 Task: Look for space in Celaya, Mexico from 2nd September, 2023 to 10th September, 2023 for 1 adult in price range Rs.5000 to Rs.16000. Place can be private room with 1  bedroom having 1 bed and 1 bathroom. Property type can be house, flat, guest house, hotel. Booking option can be shelf check-in. Required host language is English.
Action: Mouse moved to (493, 129)
Screenshot: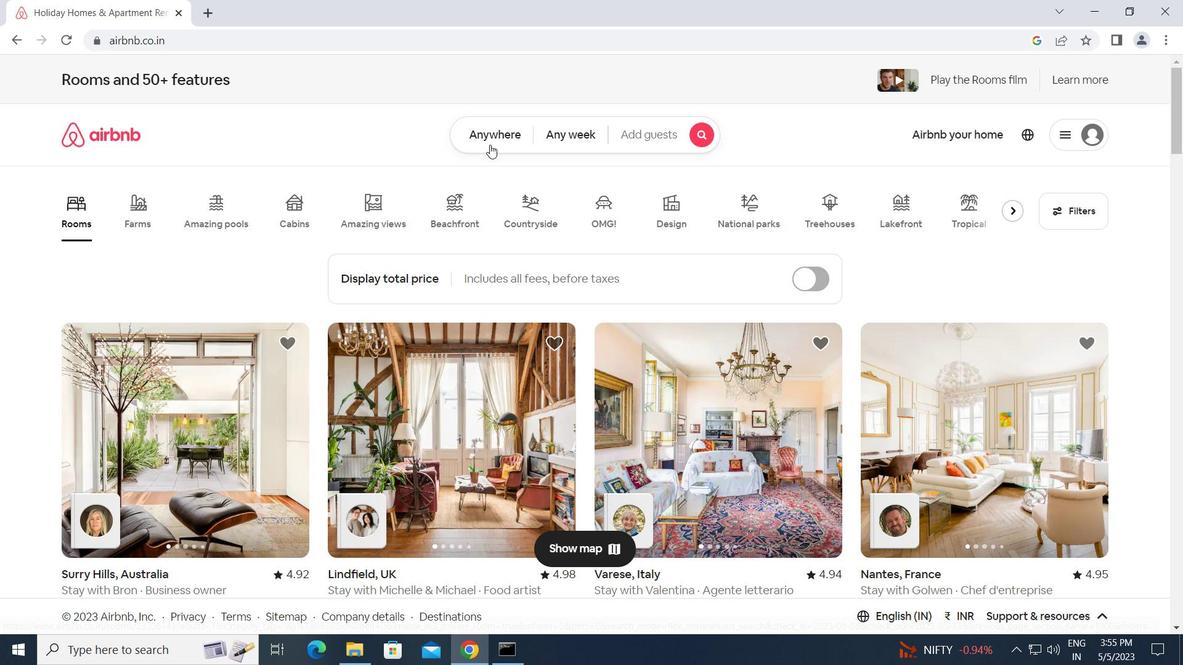 
Action: Mouse pressed left at (493, 129)
Screenshot: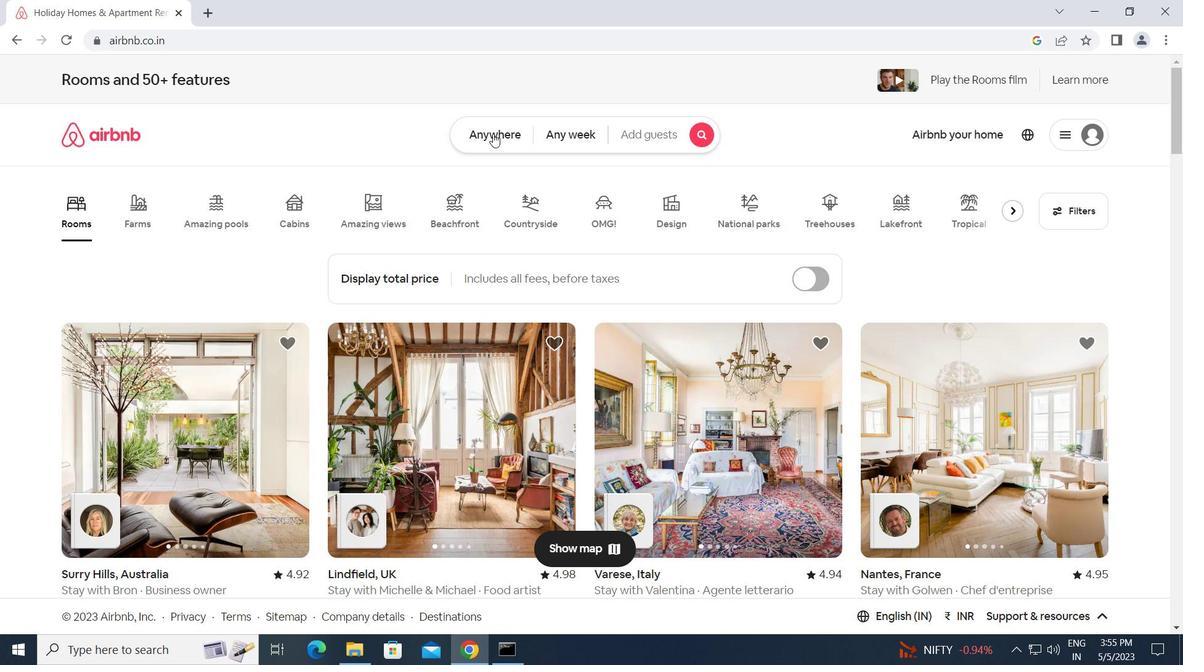 
Action: Mouse moved to (373, 179)
Screenshot: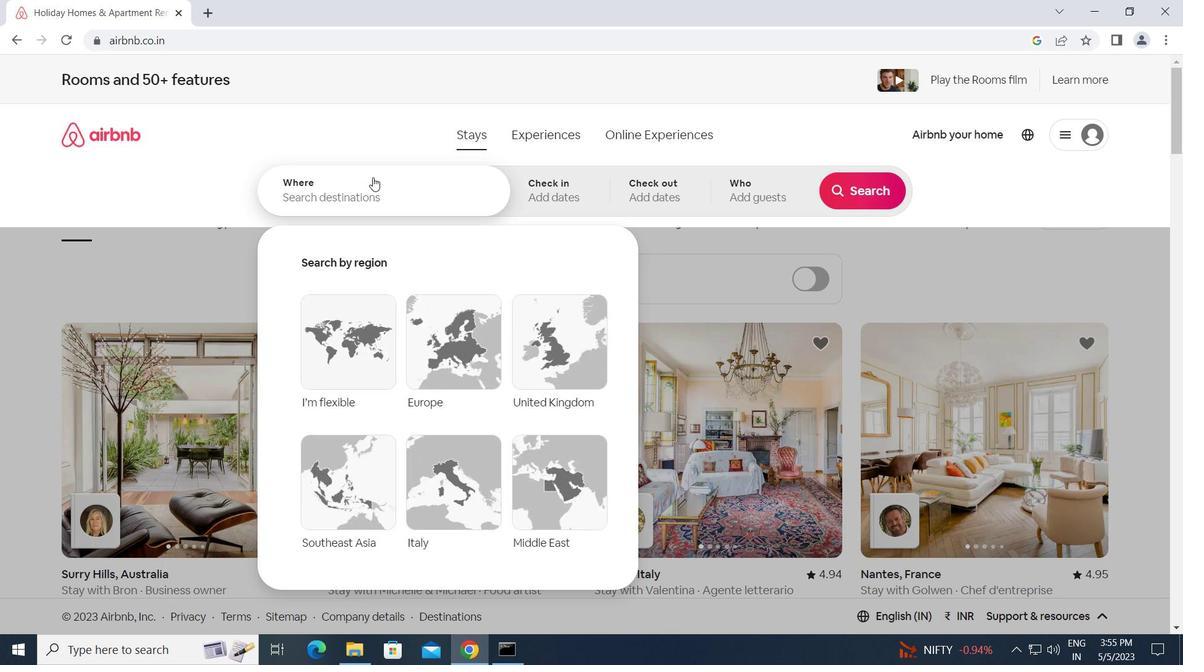 
Action: Mouse pressed left at (373, 179)
Screenshot: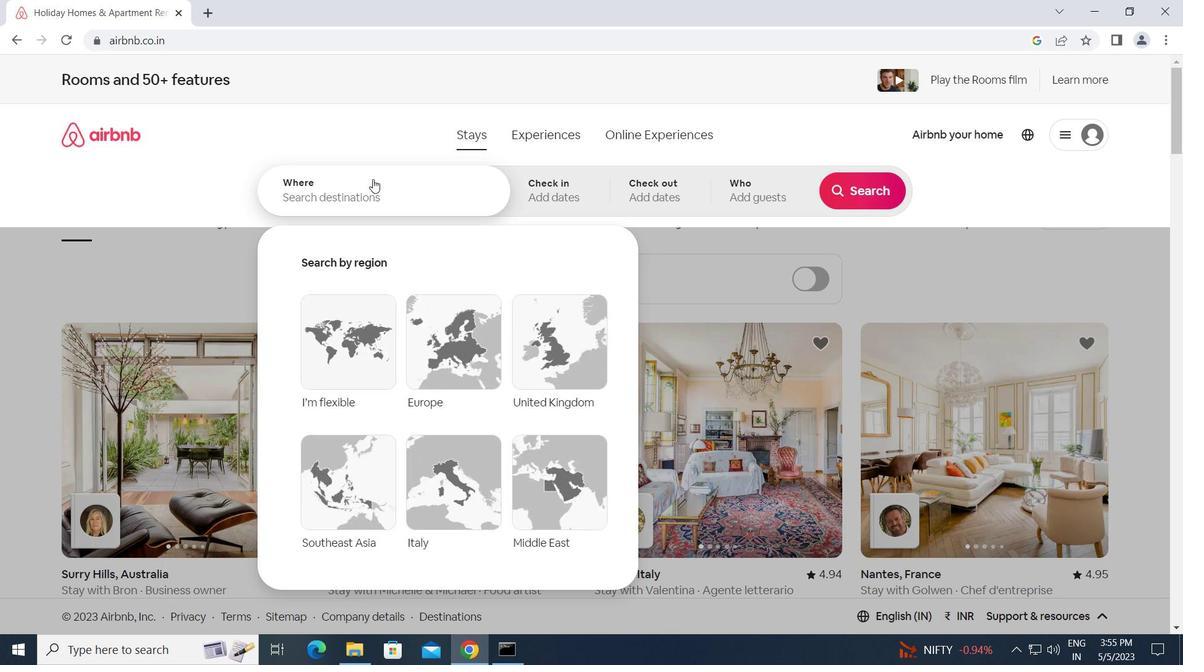 
Action: Key pressed <Key.caps_lock>c<Key.caps_lock>elaya,<Key.space><Key.caps_lock>m<Key.caps_lock>exico<Key.enter>
Screenshot: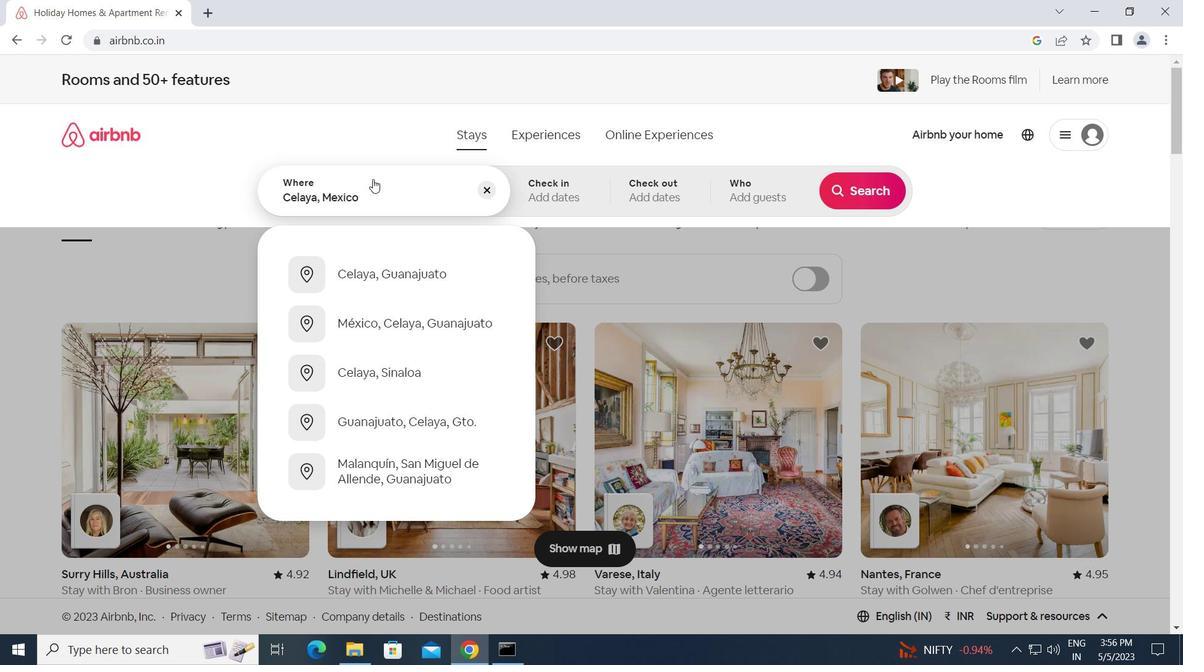 
Action: Mouse moved to (852, 314)
Screenshot: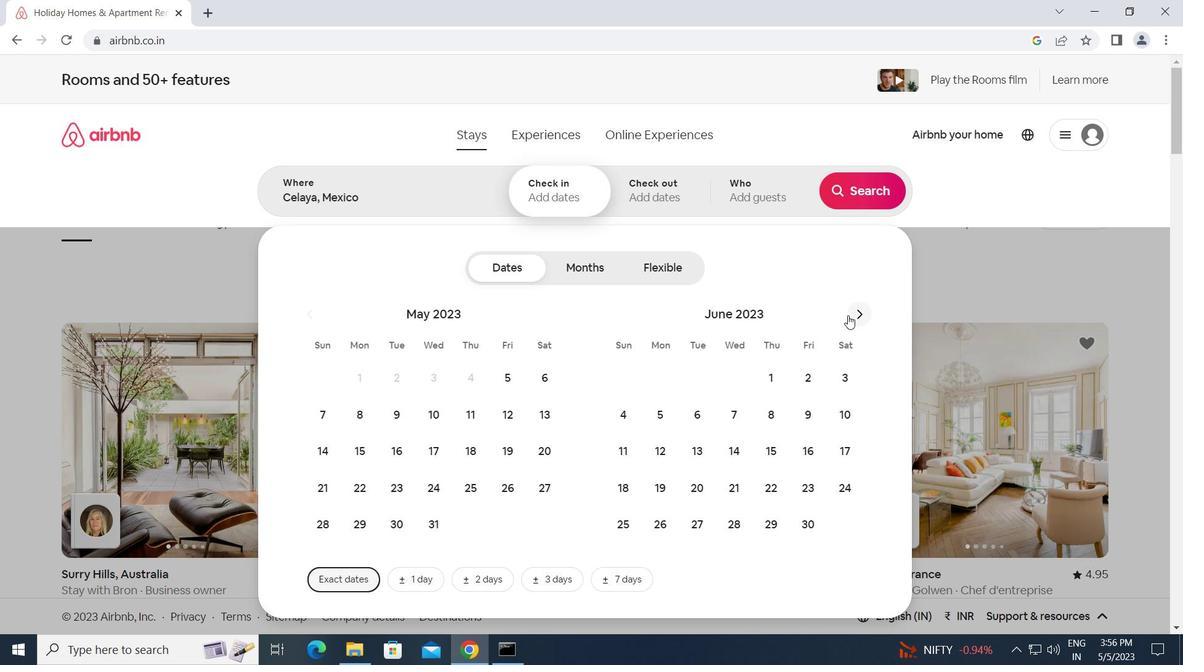 
Action: Mouse pressed left at (852, 314)
Screenshot: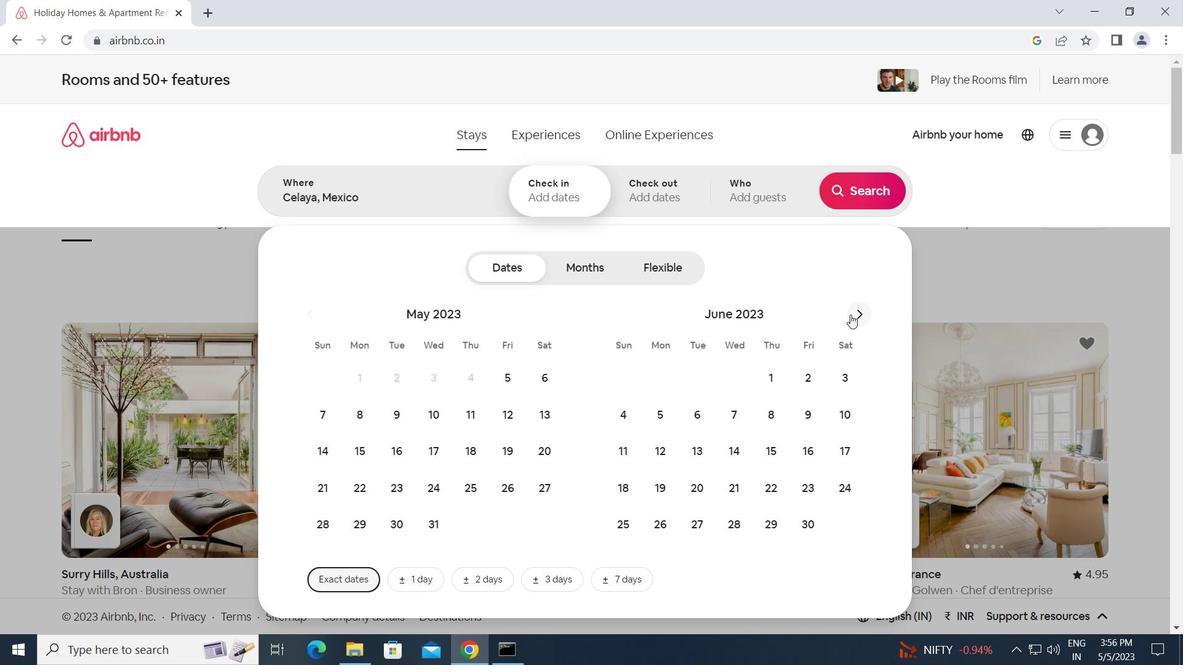 
Action: Mouse pressed left at (852, 314)
Screenshot: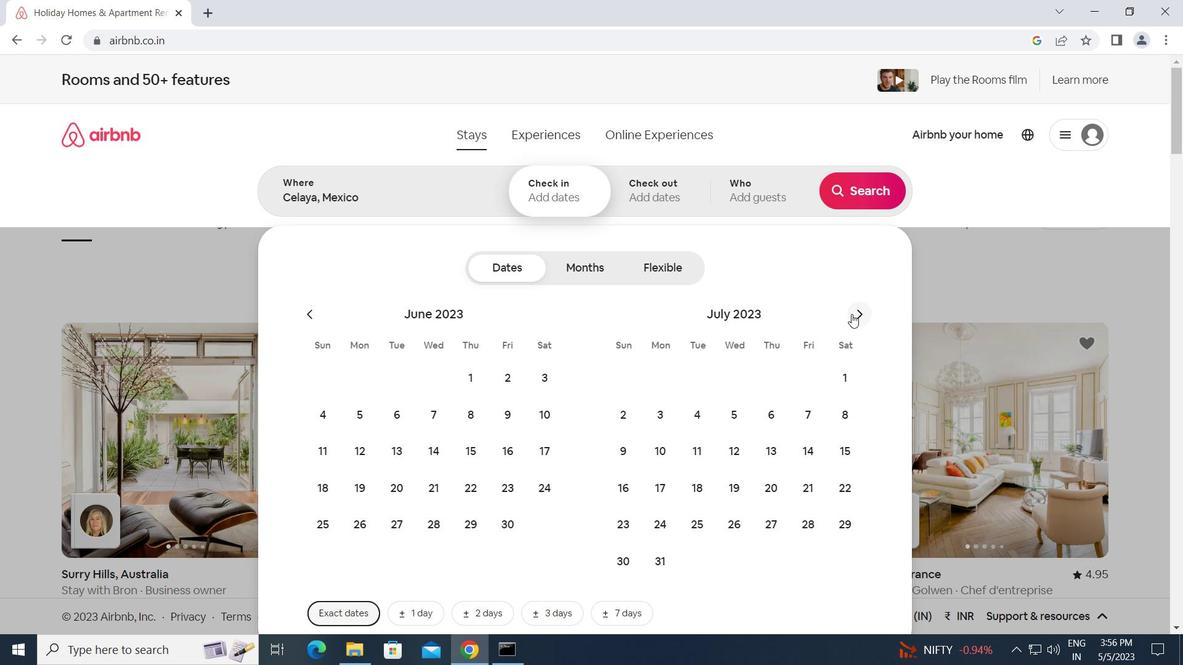 
Action: Mouse pressed left at (852, 314)
Screenshot: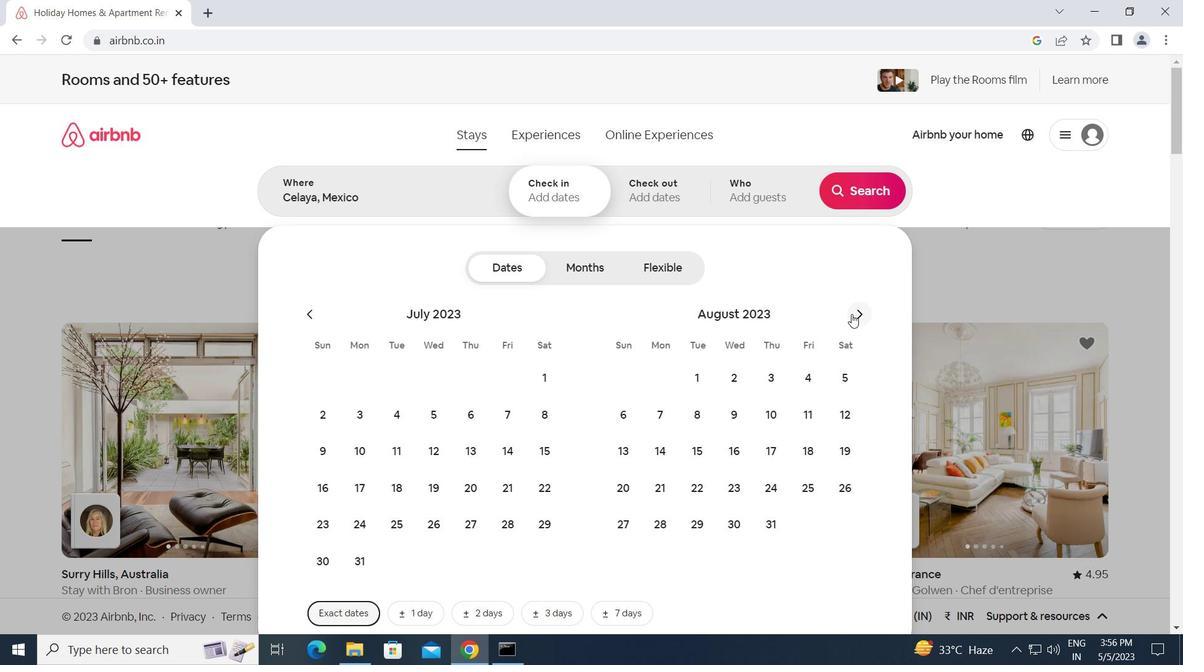 
Action: Mouse moved to (837, 377)
Screenshot: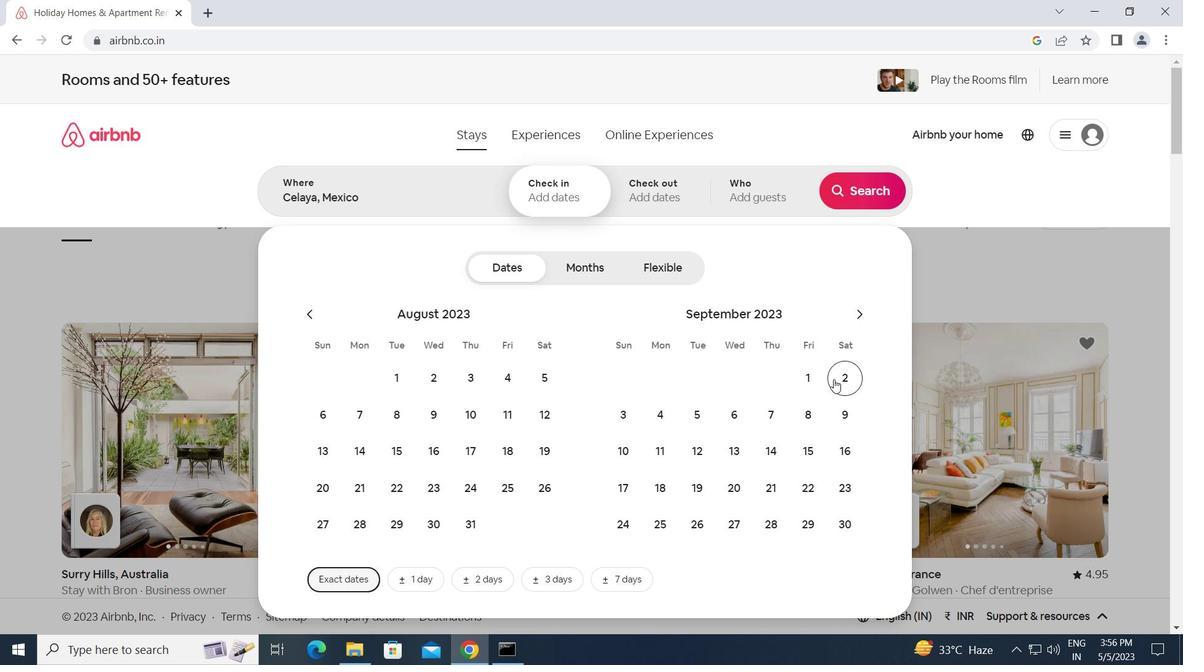 
Action: Mouse pressed left at (837, 377)
Screenshot: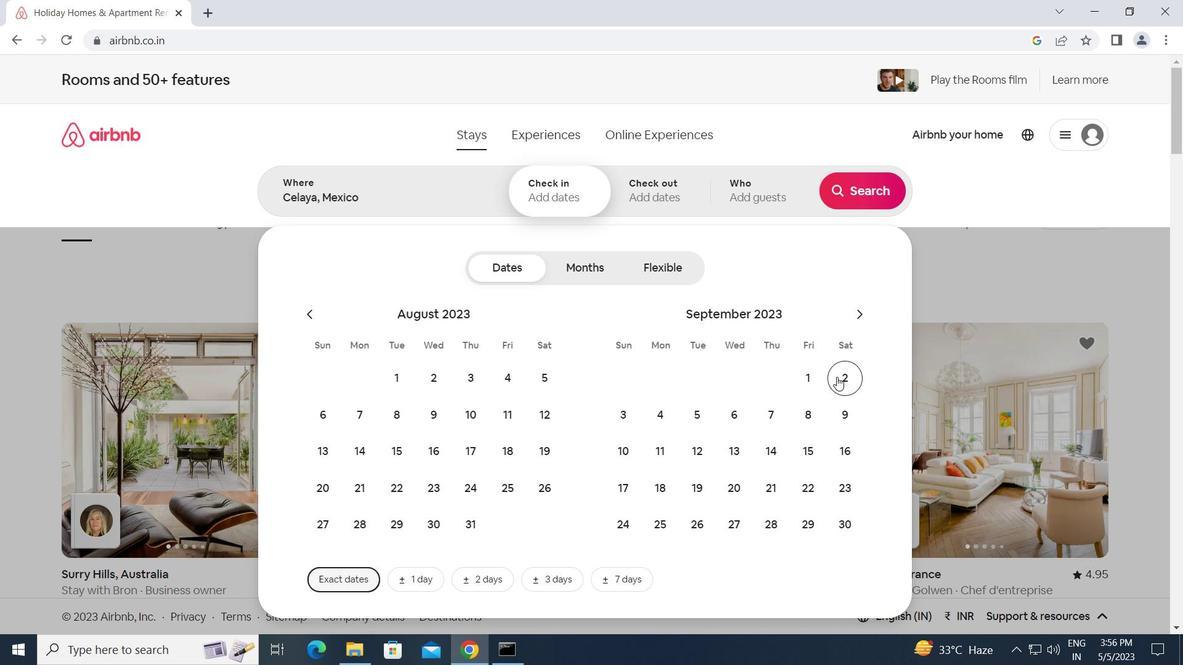 
Action: Mouse moved to (628, 453)
Screenshot: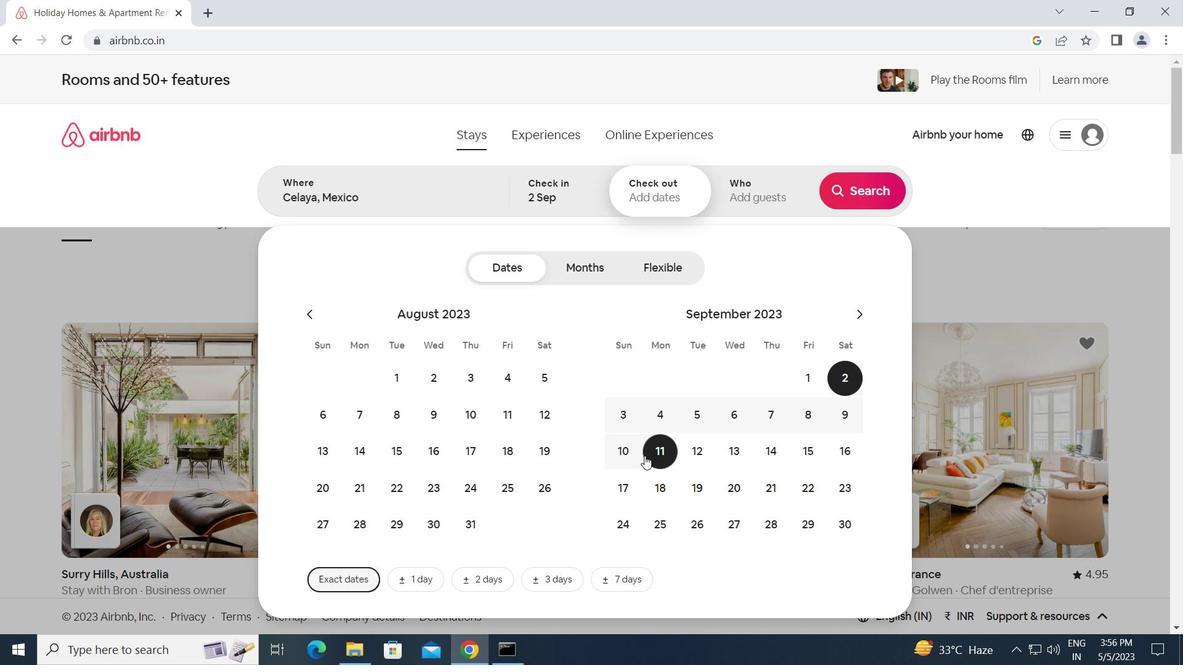 
Action: Mouse pressed left at (628, 453)
Screenshot: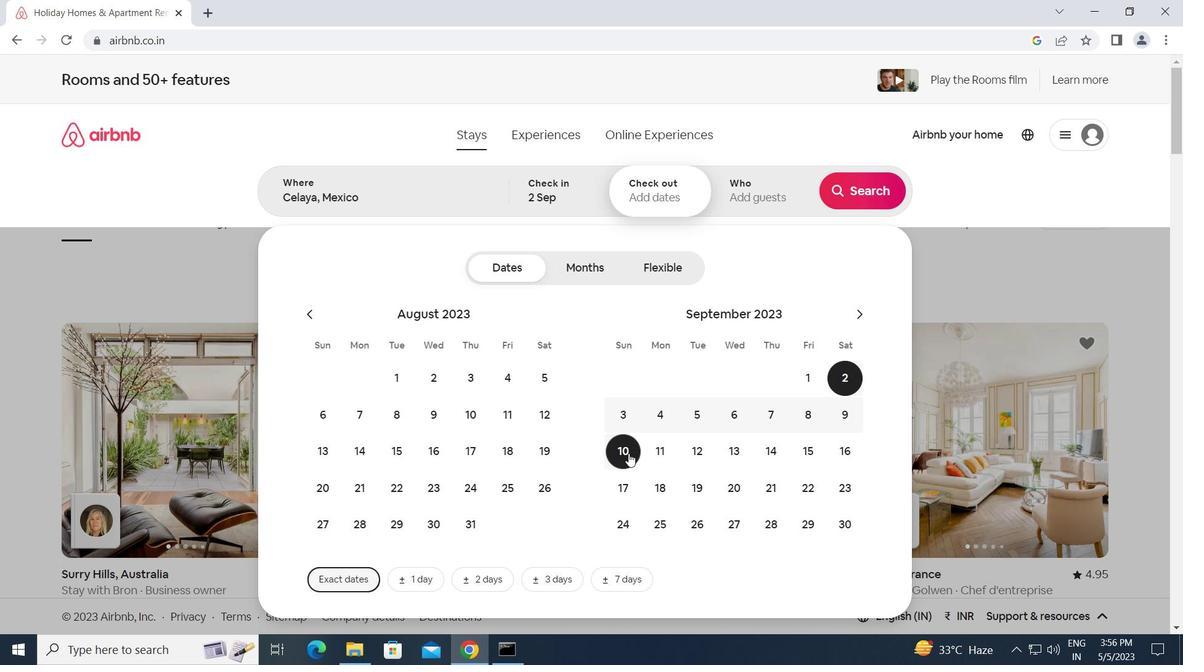 
Action: Mouse moved to (759, 193)
Screenshot: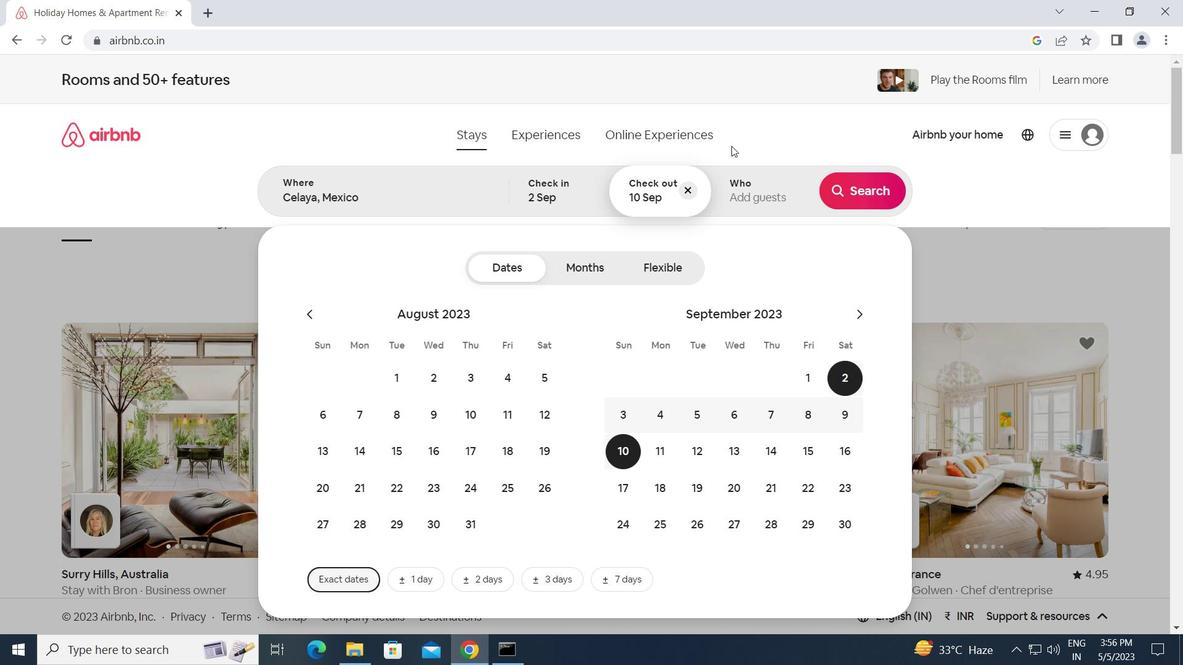 
Action: Mouse pressed left at (759, 193)
Screenshot: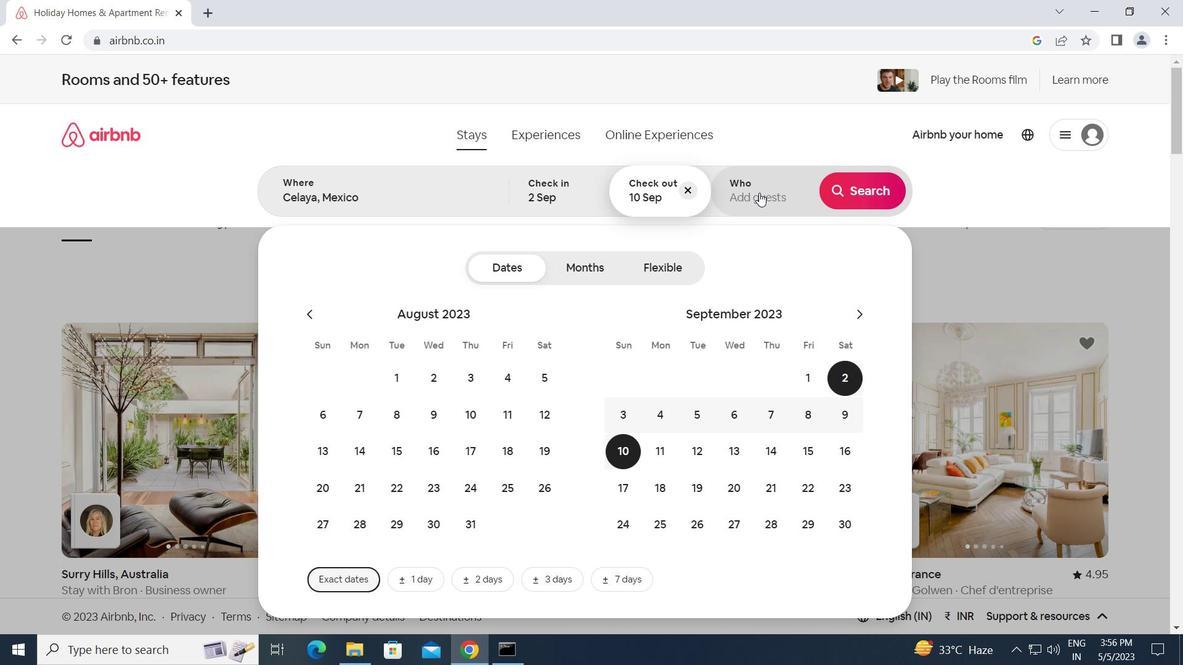 
Action: Mouse moved to (863, 267)
Screenshot: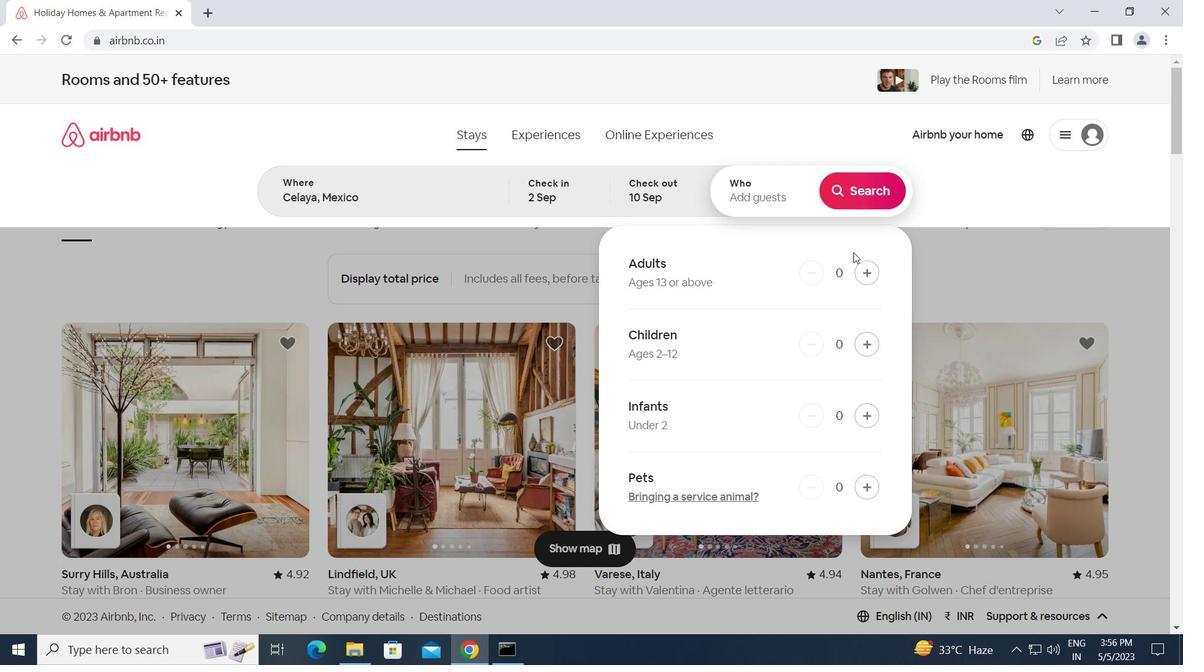 
Action: Mouse pressed left at (863, 267)
Screenshot: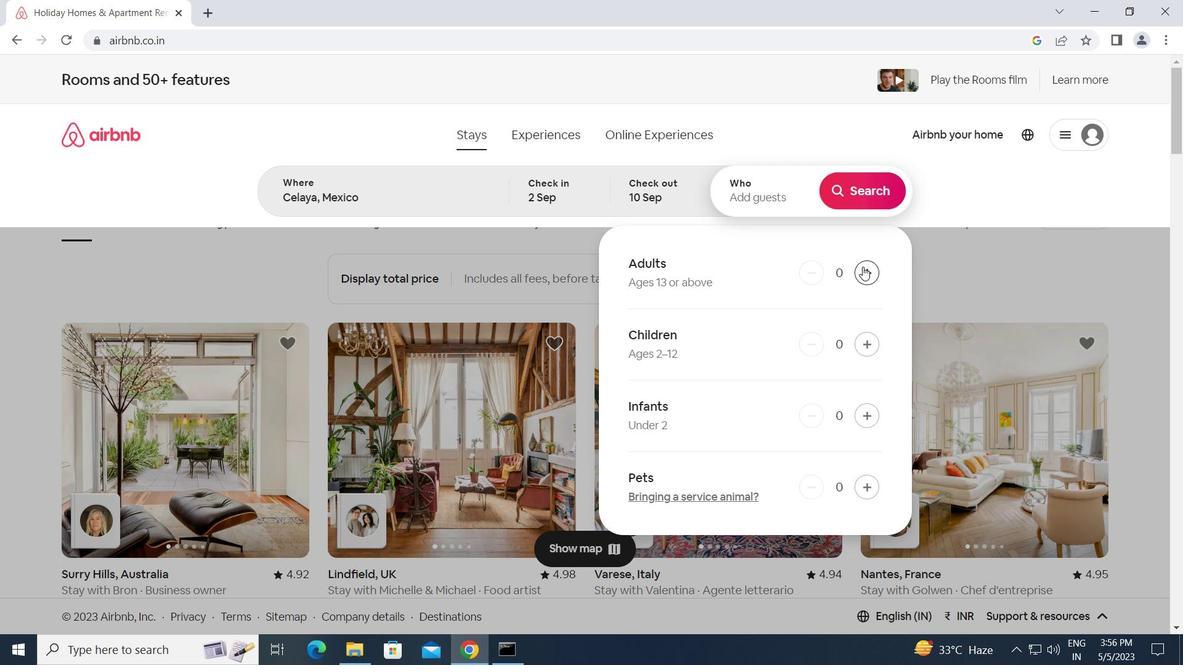 
Action: Mouse moved to (868, 192)
Screenshot: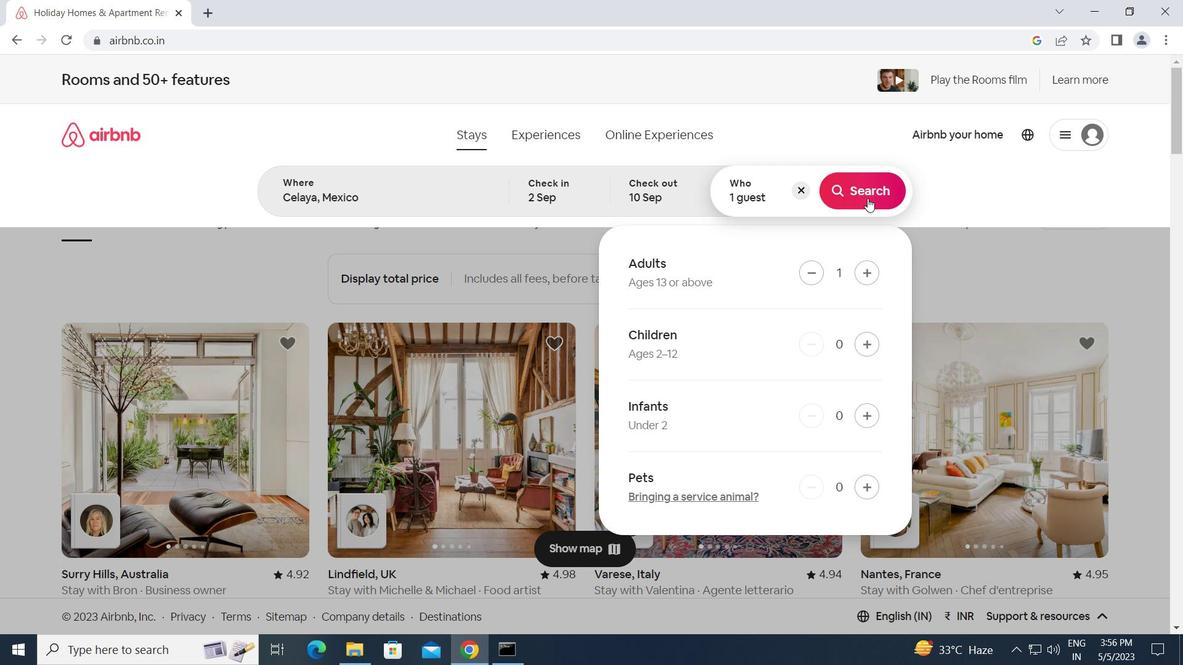 
Action: Mouse pressed left at (868, 192)
Screenshot: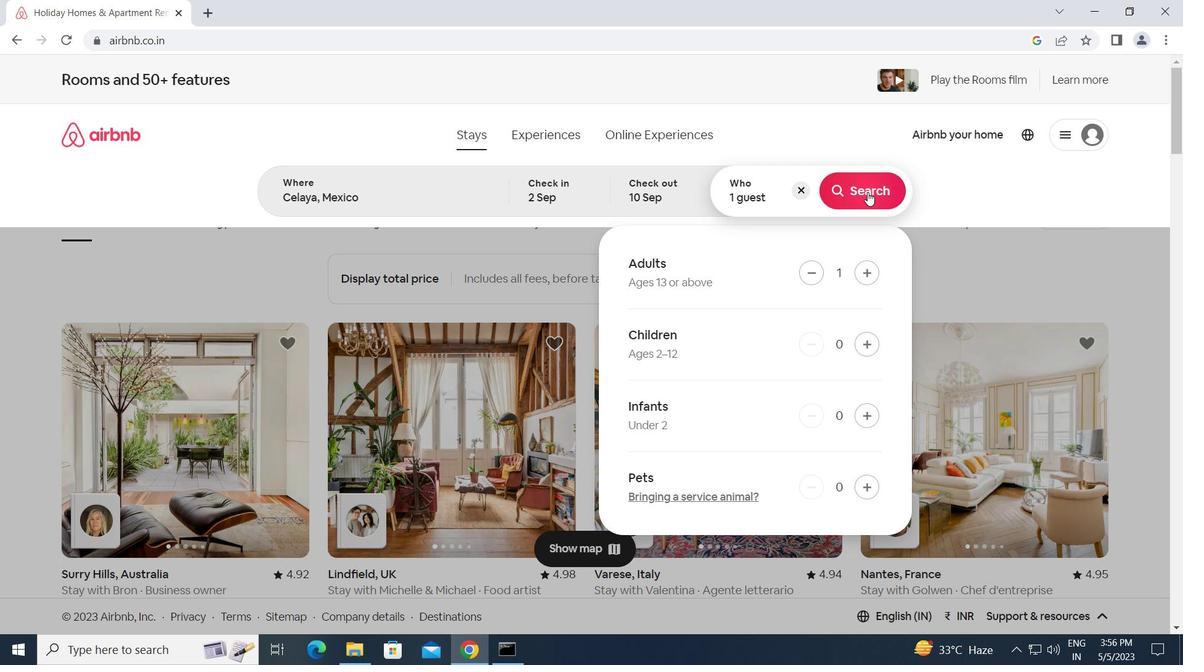 
Action: Mouse moved to (1120, 142)
Screenshot: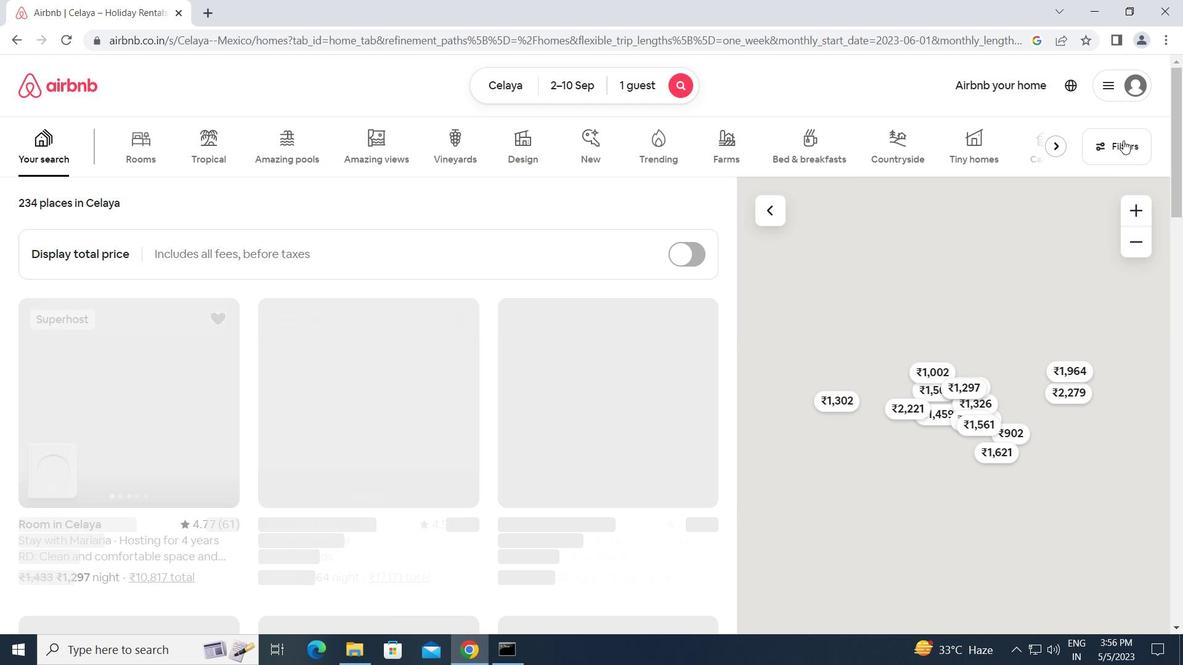 
Action: Mouse pressed left at (1120, 142)
Screenshot: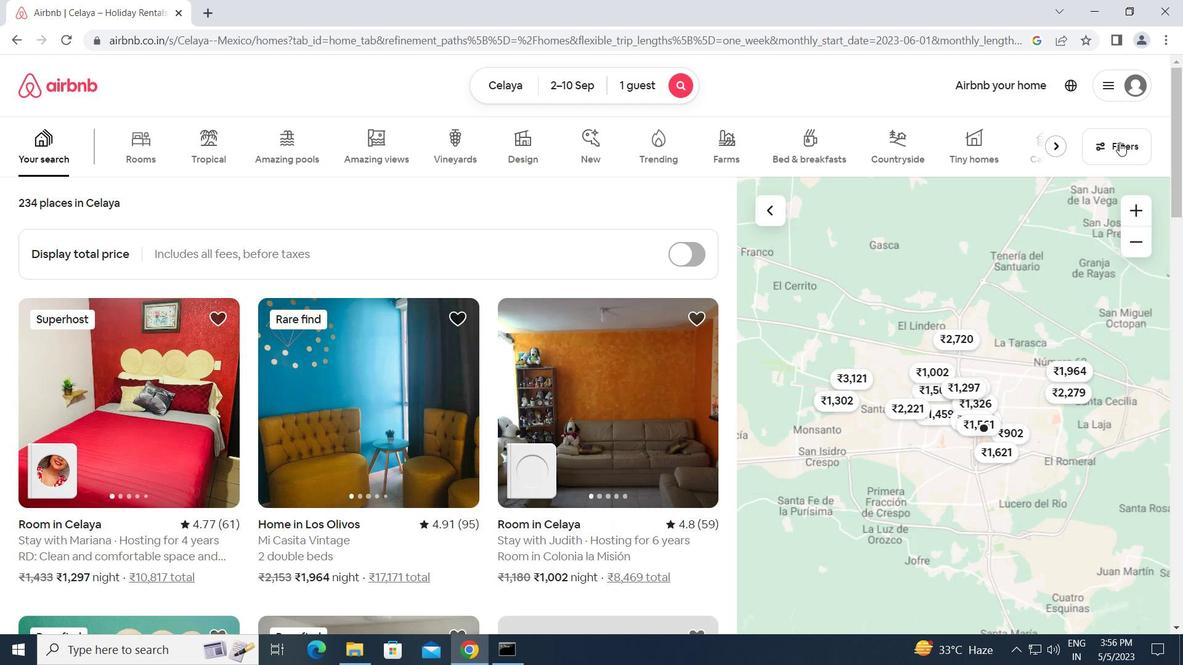 
Action: Mouse moved to (377, 527)
Screenshot: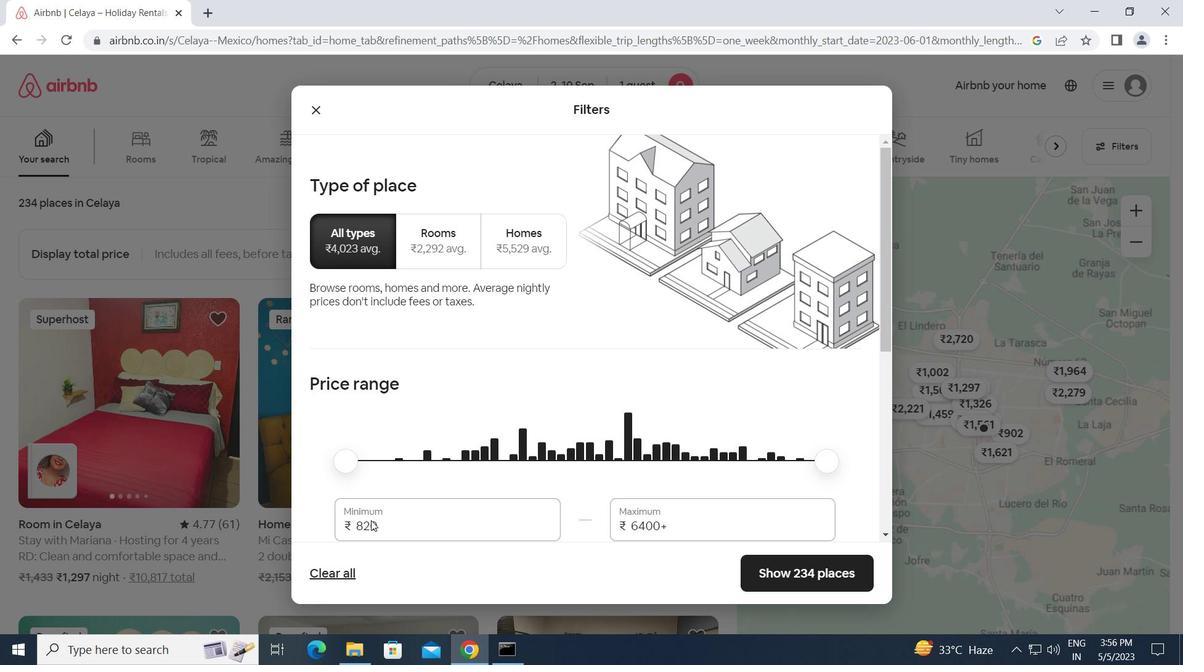 
Action: Mouse scrolled (377, 526) with delta (0, 0)
Screenshot: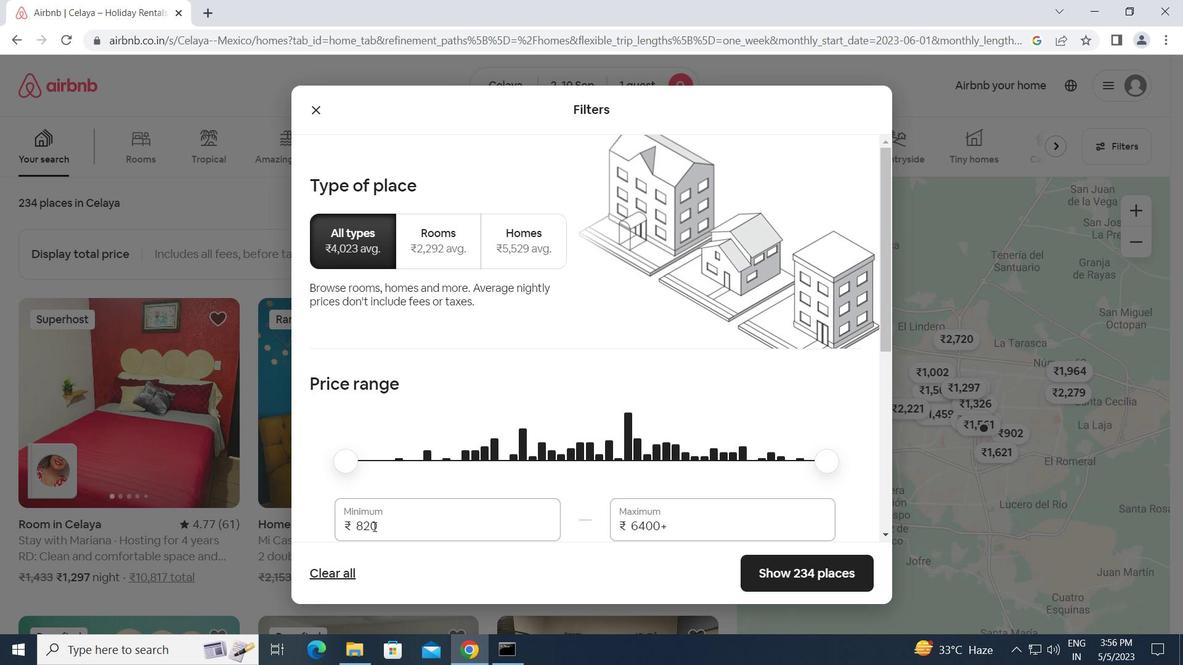 
Action: Mouse moved to (377, 527)
Screenshot: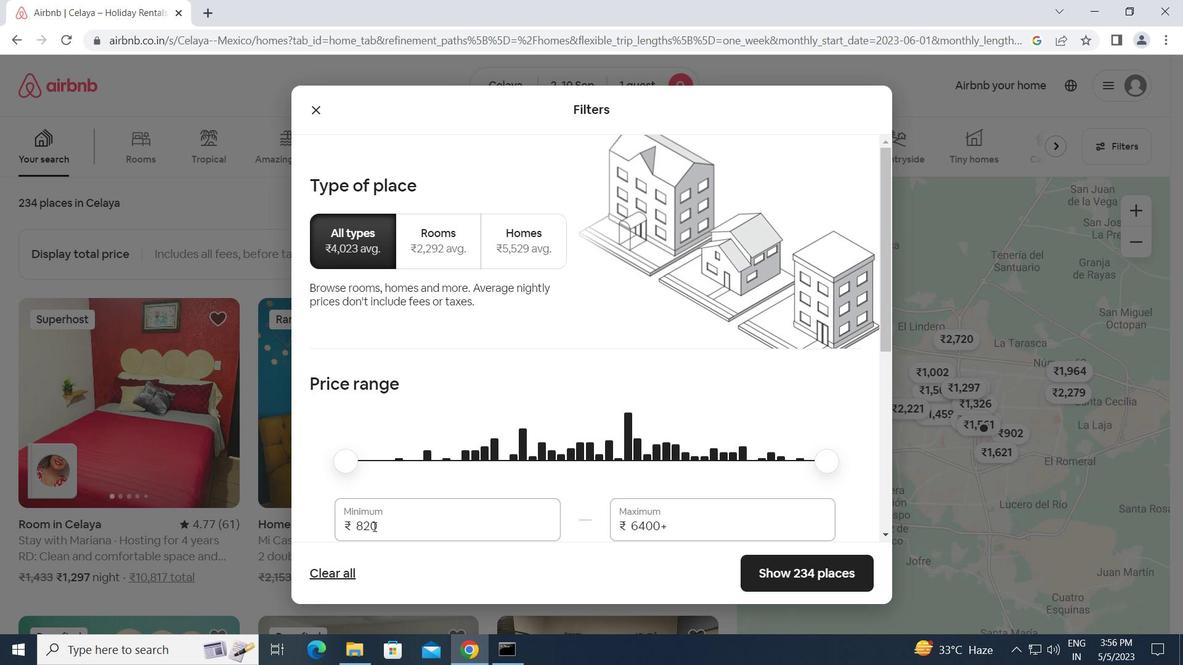 
Action: Mouse scrolled (377, 526) with delta (0, 0)
Screenshot: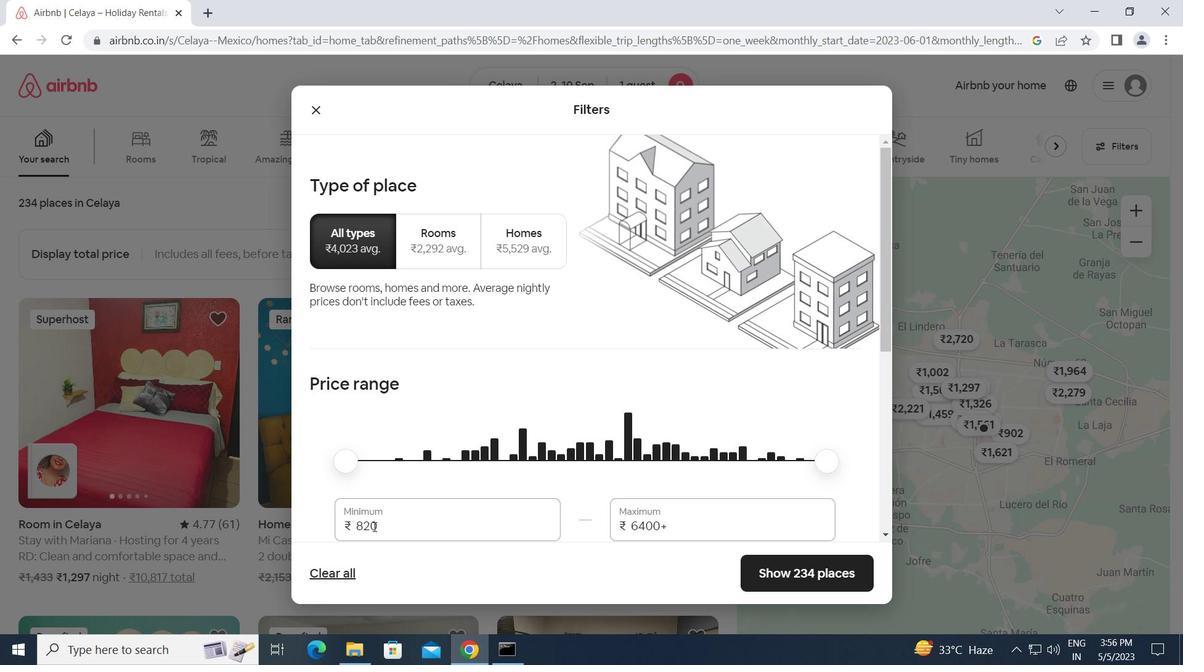 
Action: Mouse moved to (394, 372)
Screenshot: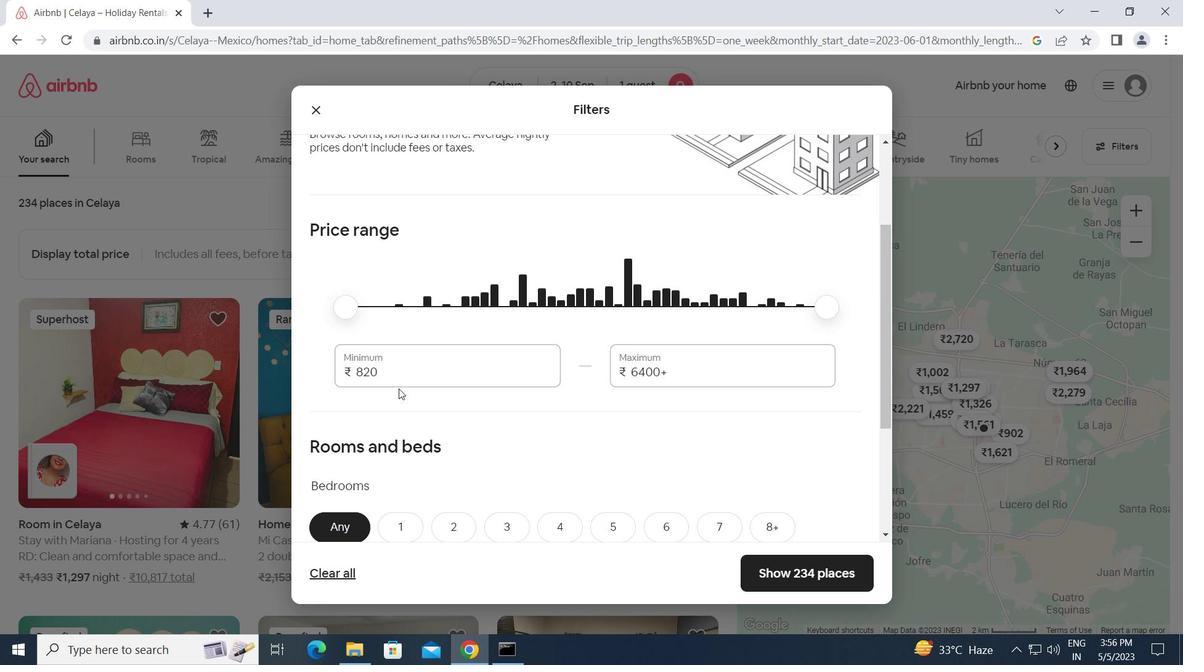 
Action: Mouse pressed left at (394, 372)
Screenshot: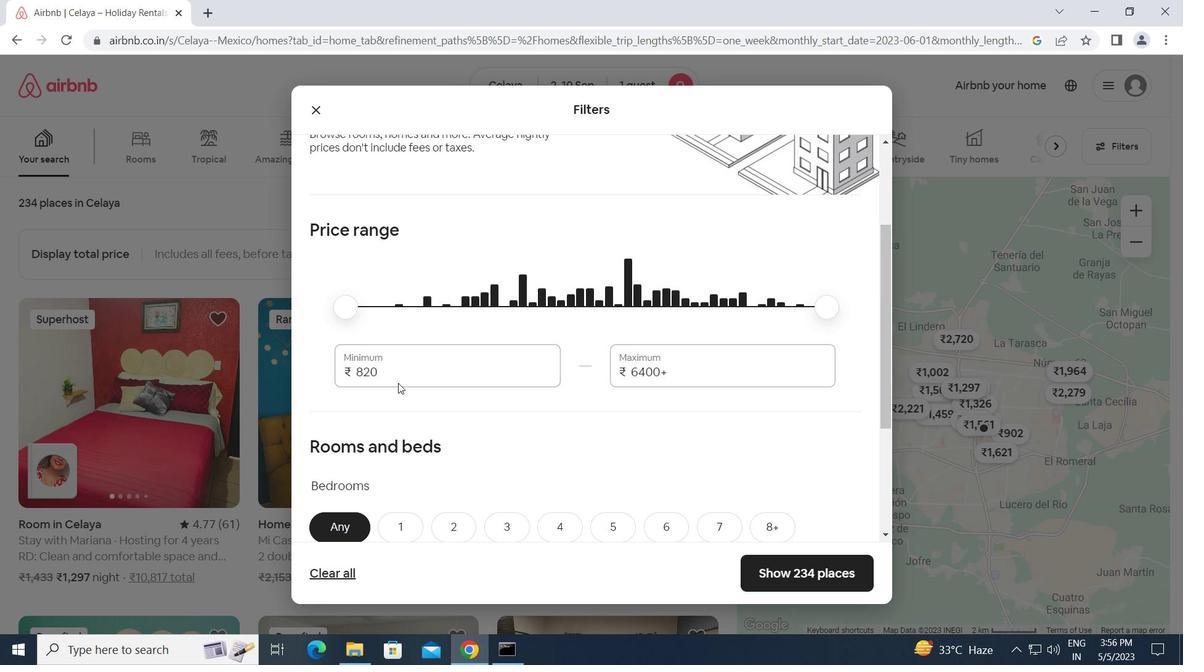 
Action: Mouse moved to (305, 372)
Screenshot: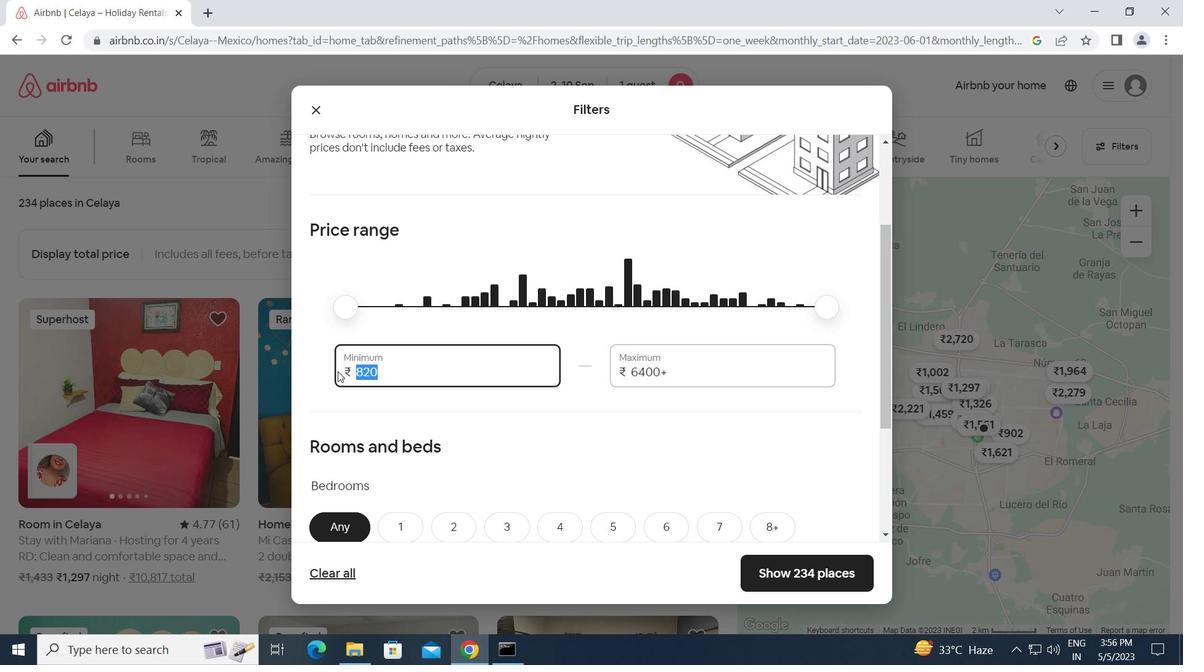 
Action: Key pressed 5000<Key.tab>1600
Screenshot: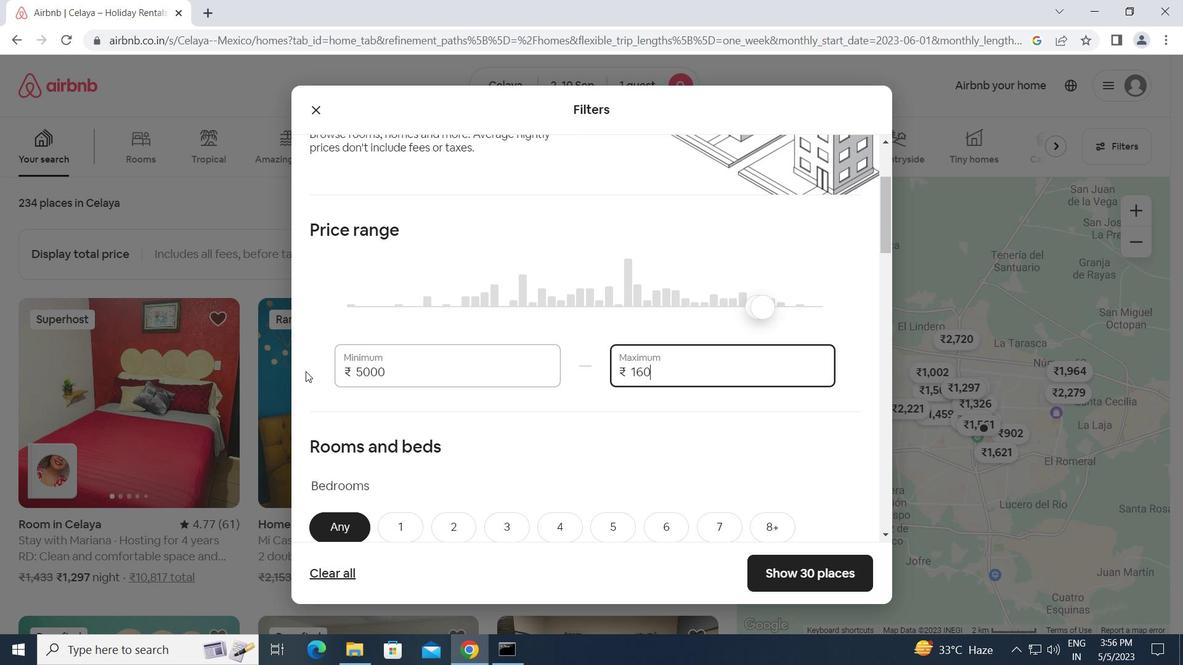
Action: Mouse moved to (500, 434)
Screenshot: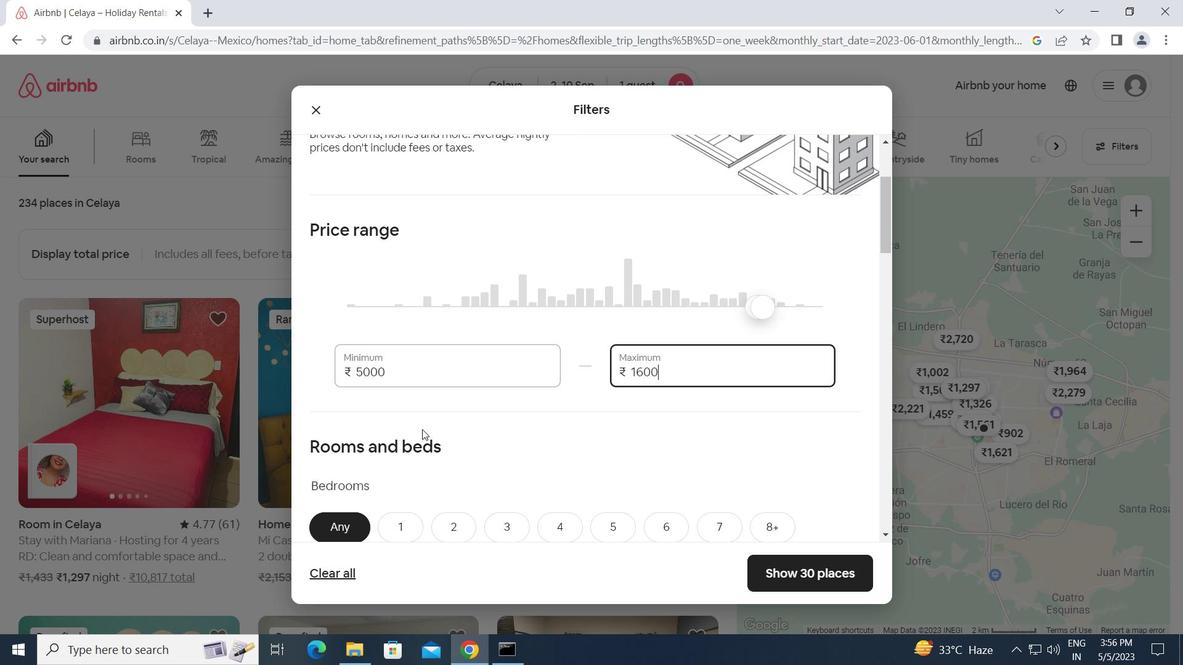 
Action: Key pressed 0
Screenshot: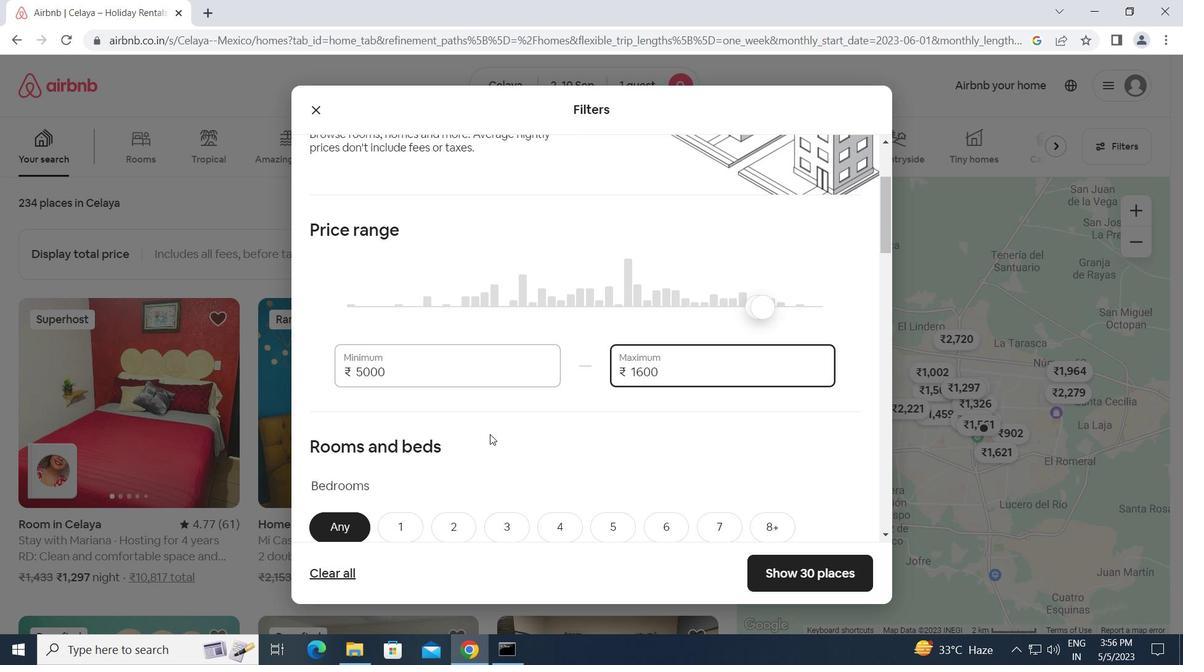 
Action: Mouse moved to (500, 434)
Screenshot: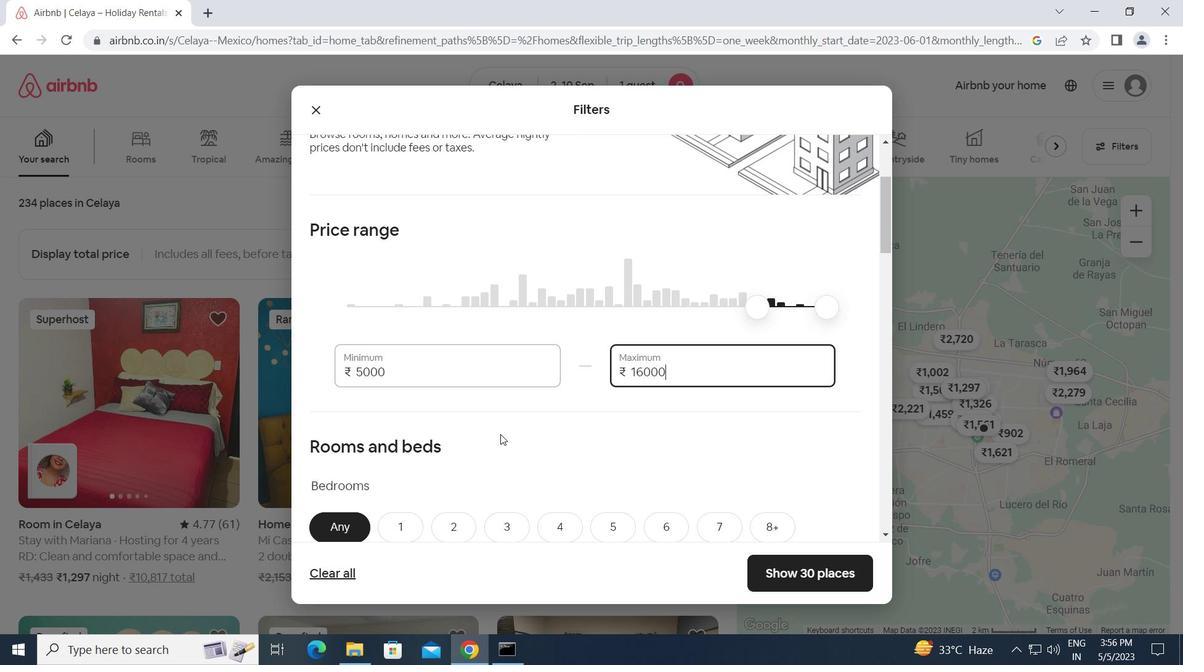
Action: Mouse scrolled (500, 434) with delta (0, 0)
Screenshot: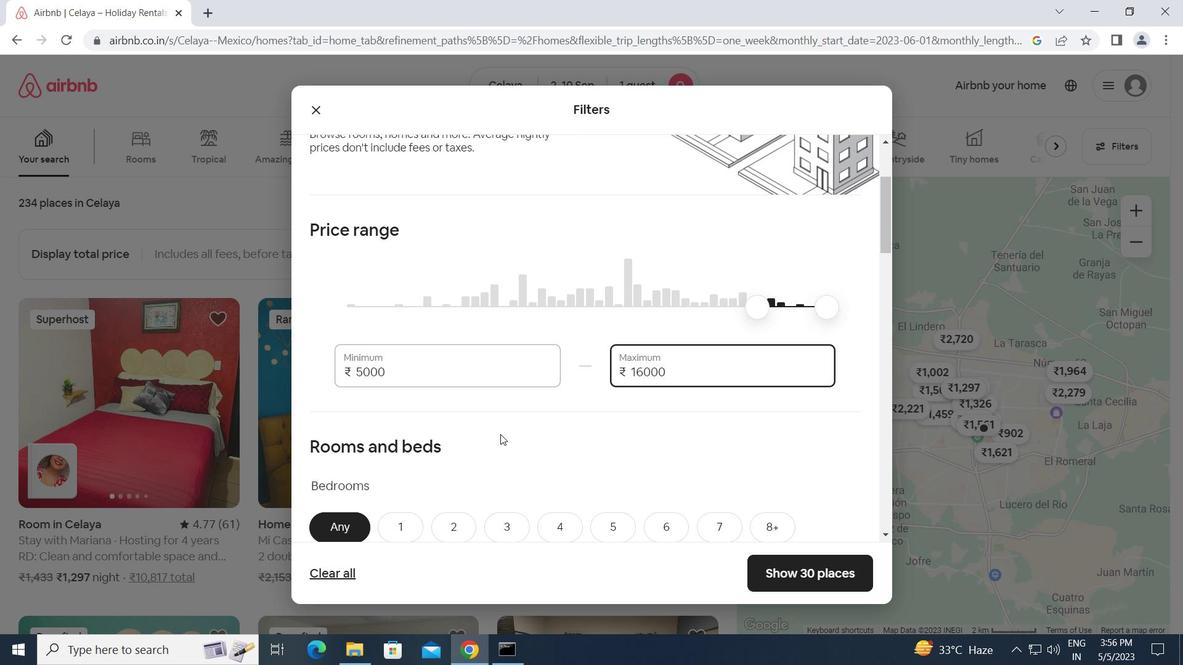 
Action: Mouse scrolled (500, 434) with delta (0, 0)
Screenshot: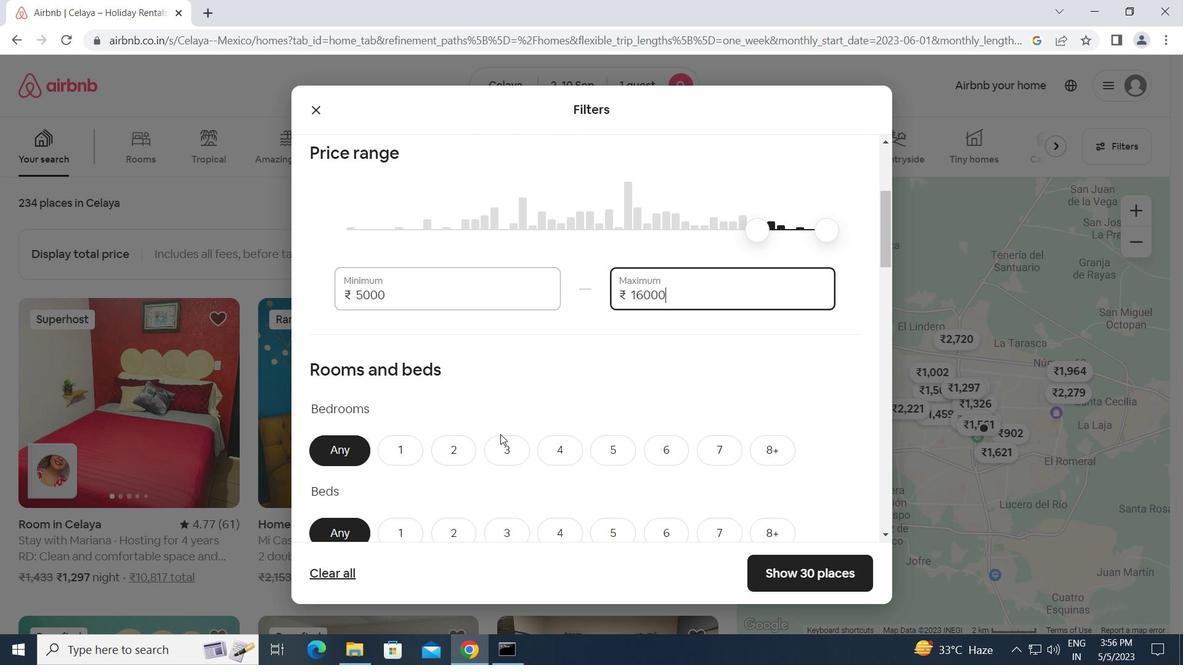 
Action: Mouse scrolled (500, 434) with delta (0, 0)
Screenshot: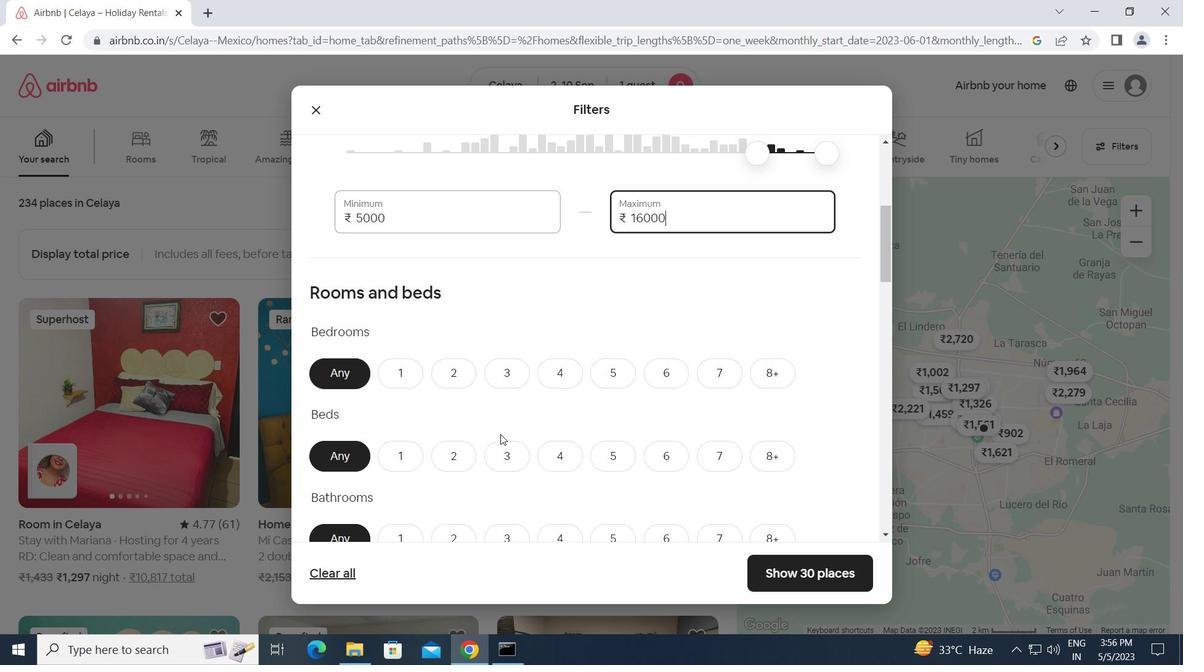 
Action: Mouse moved to (397, 287)
Screenshot: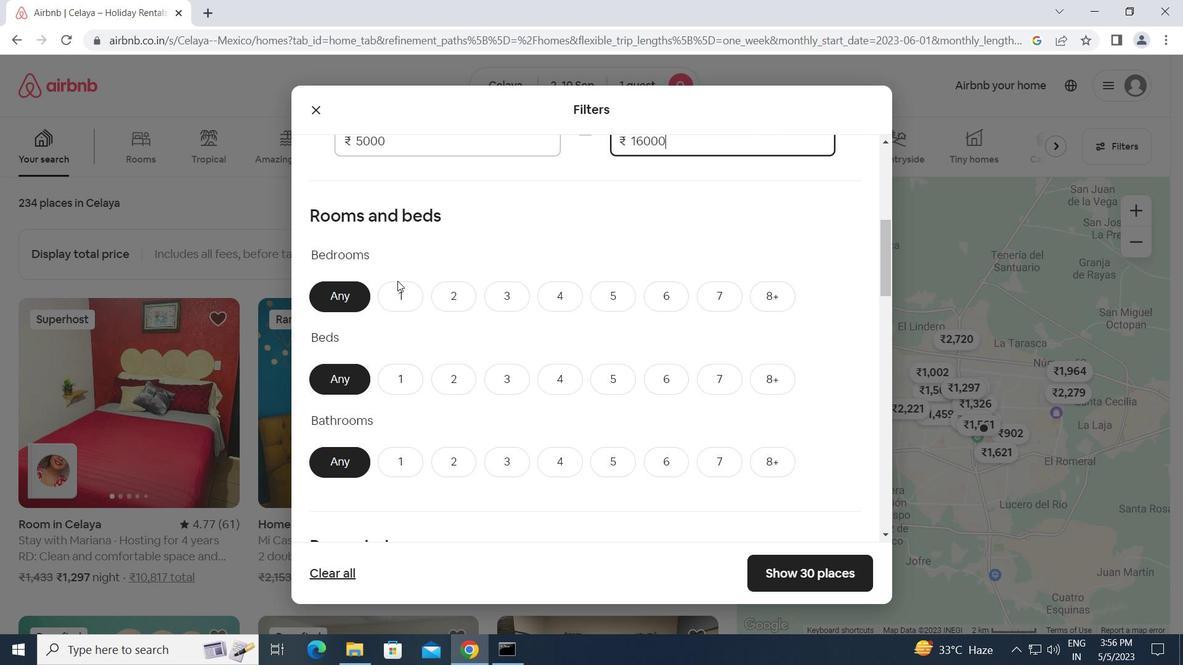 
Action: Mouse pressed left at (397, 287)
Screenshot: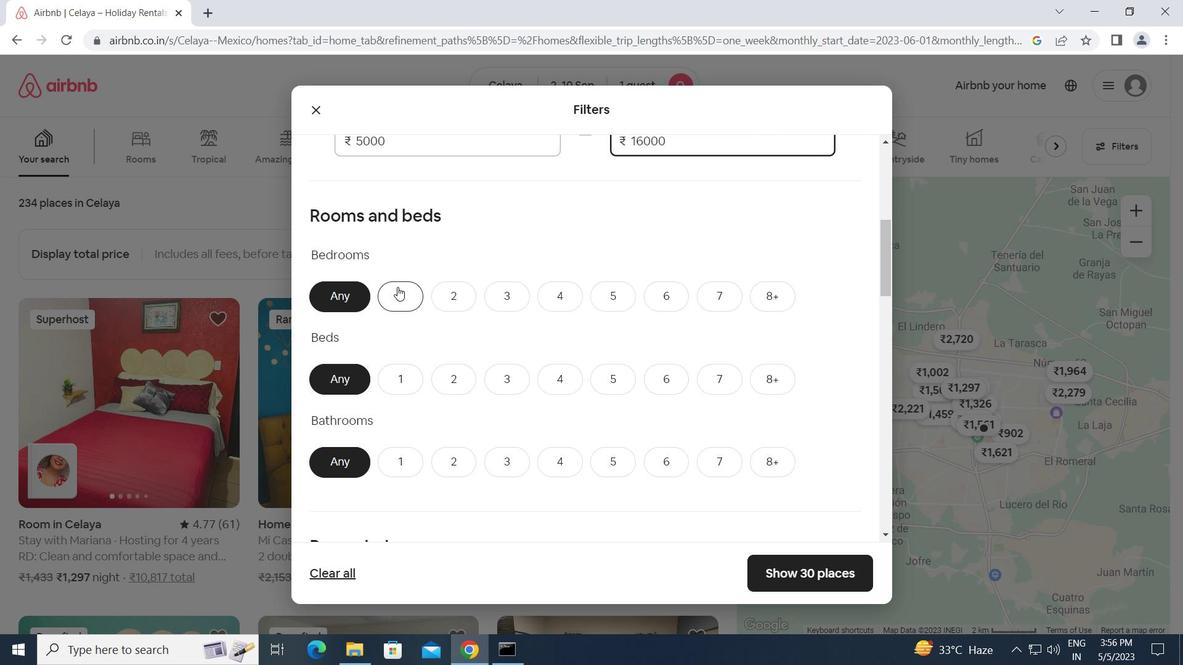 
Action: Mouse moved to (400, 374)
Screenshot: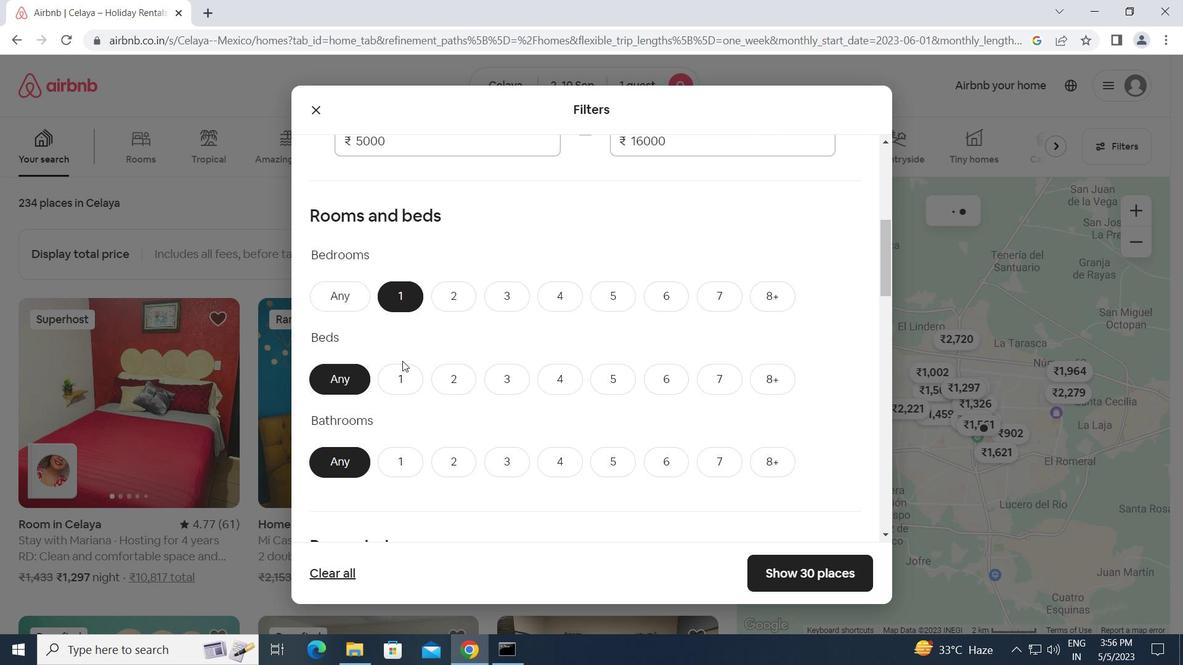 
Action: Mouse pressed left at (400, 374)
Screenshot: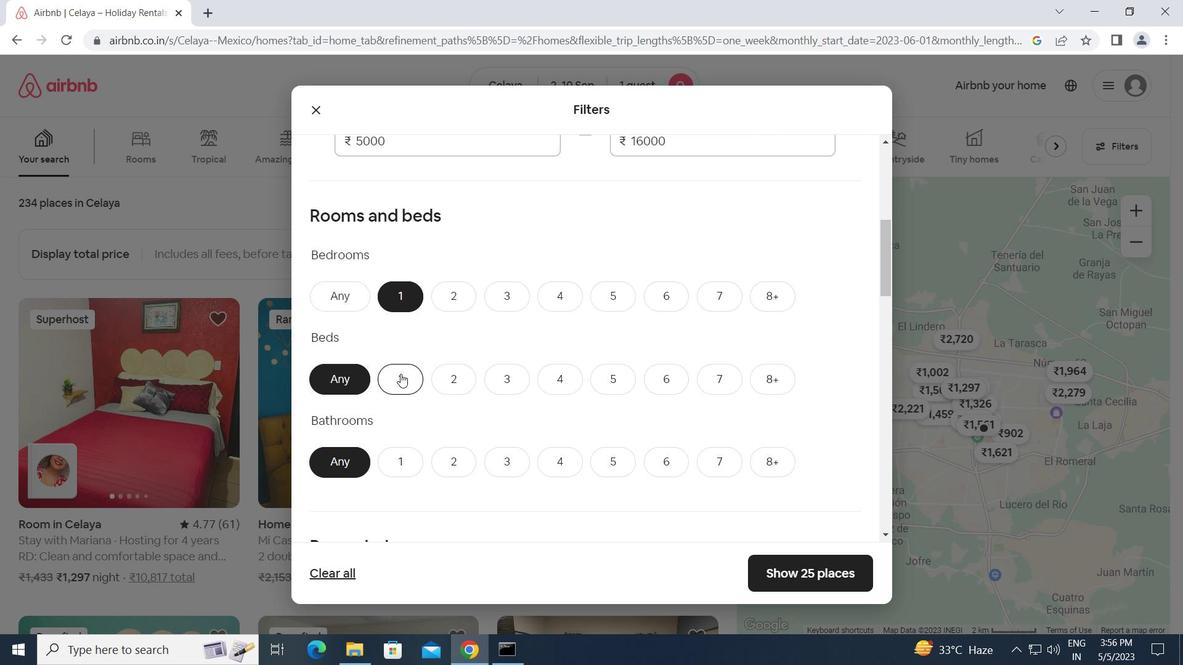 
Action: Mouse moved to (401, 464)
Screenshot: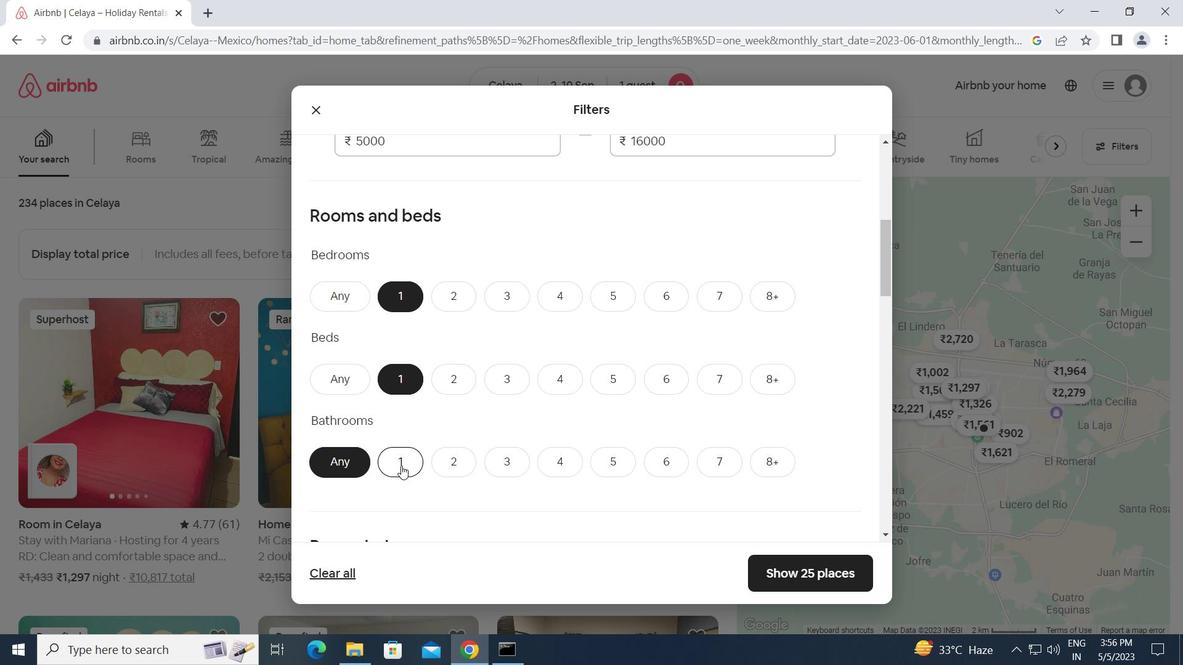 
Action: Mouse pressed left at (401, 464)
Screenshot: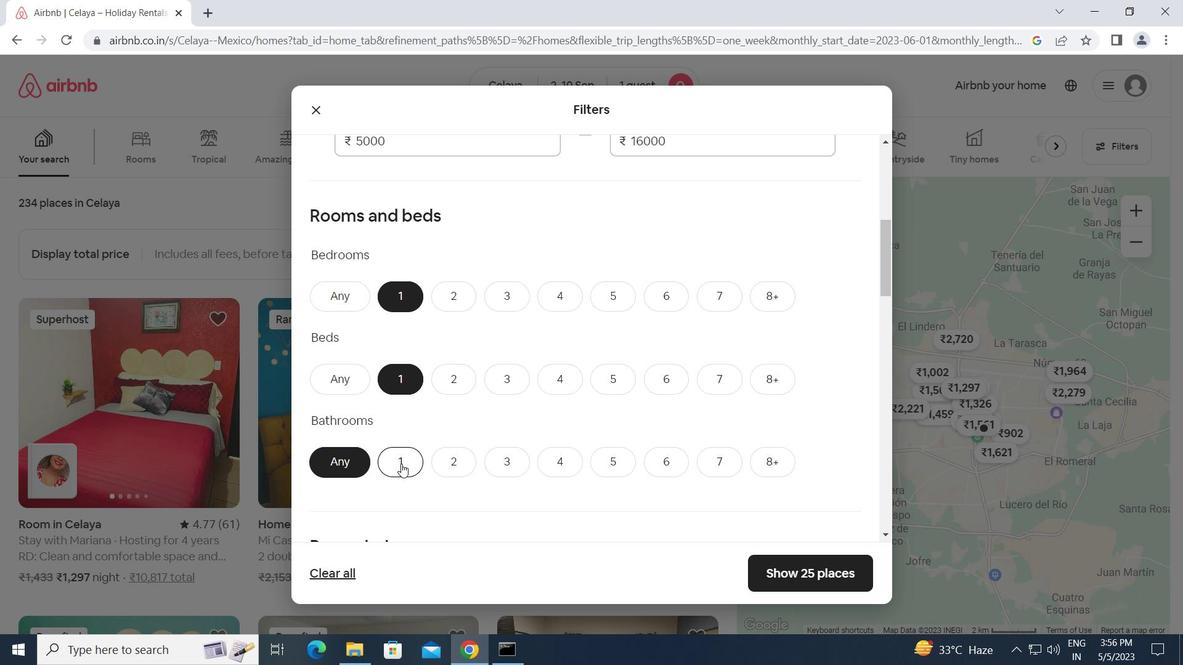 
Action: Mouse moved to (487, 444)
Screenshot: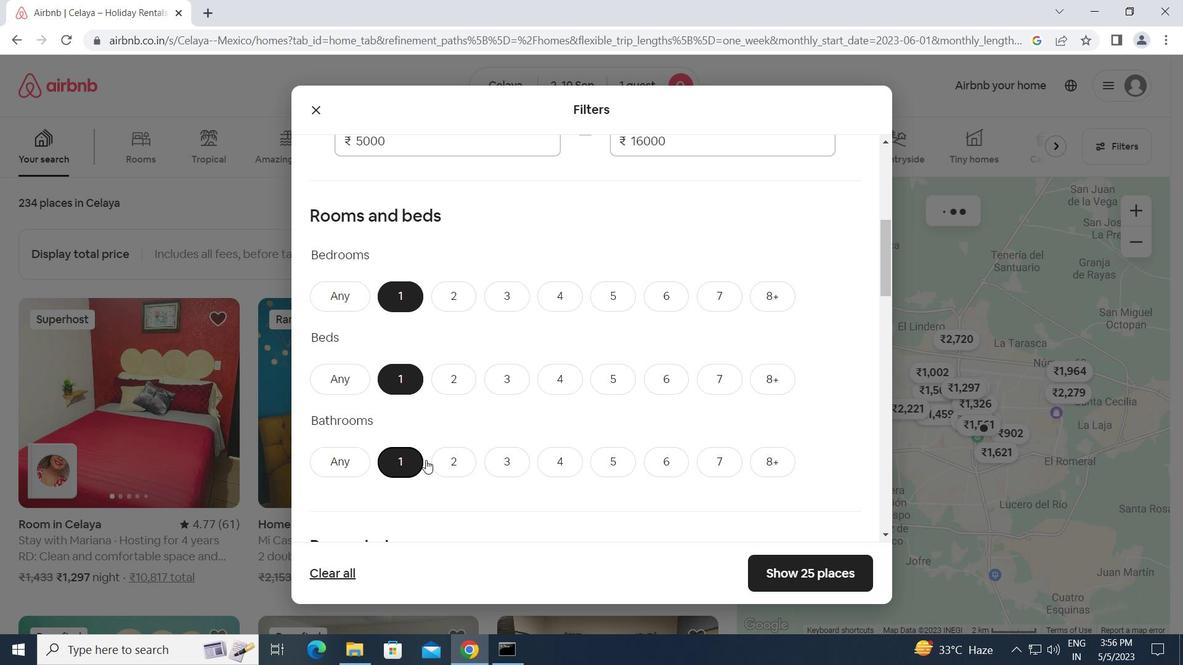 
Action: Mouse scrolled (487, 443) with delta (0, 0)
Screenshot: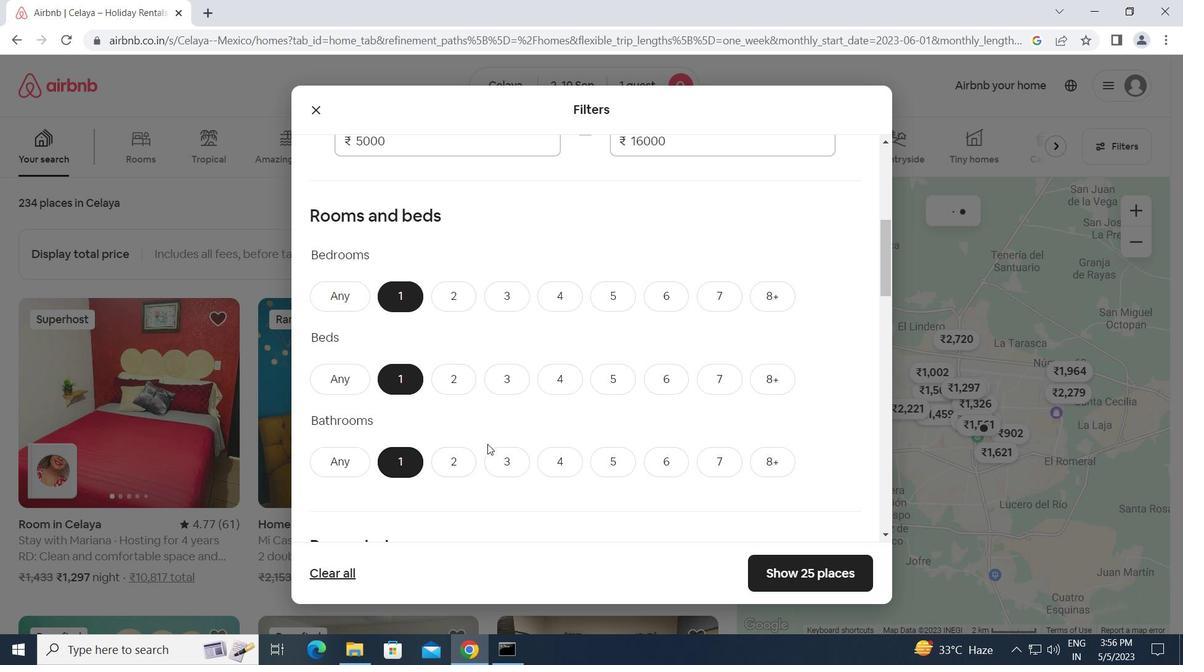 
Action: Mouse scrolled (487, 443) with delta (0, 0)
Screenshot: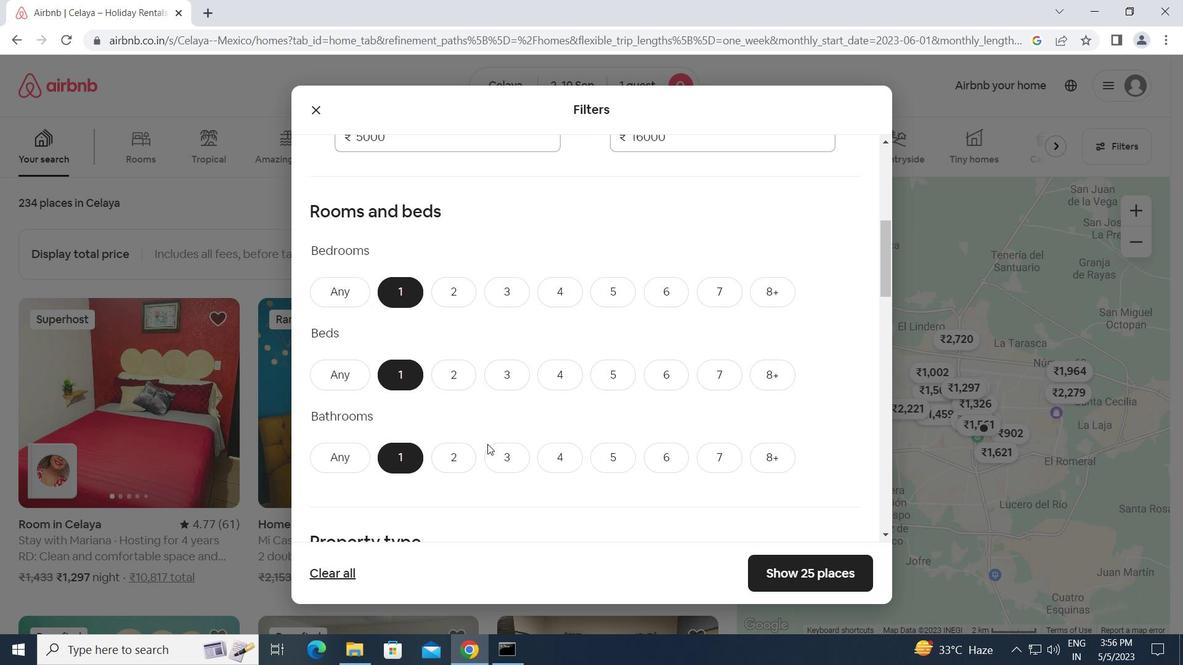 
Action: Mouse scrolled (487, 443) with delta (0, 0)
Screenshot: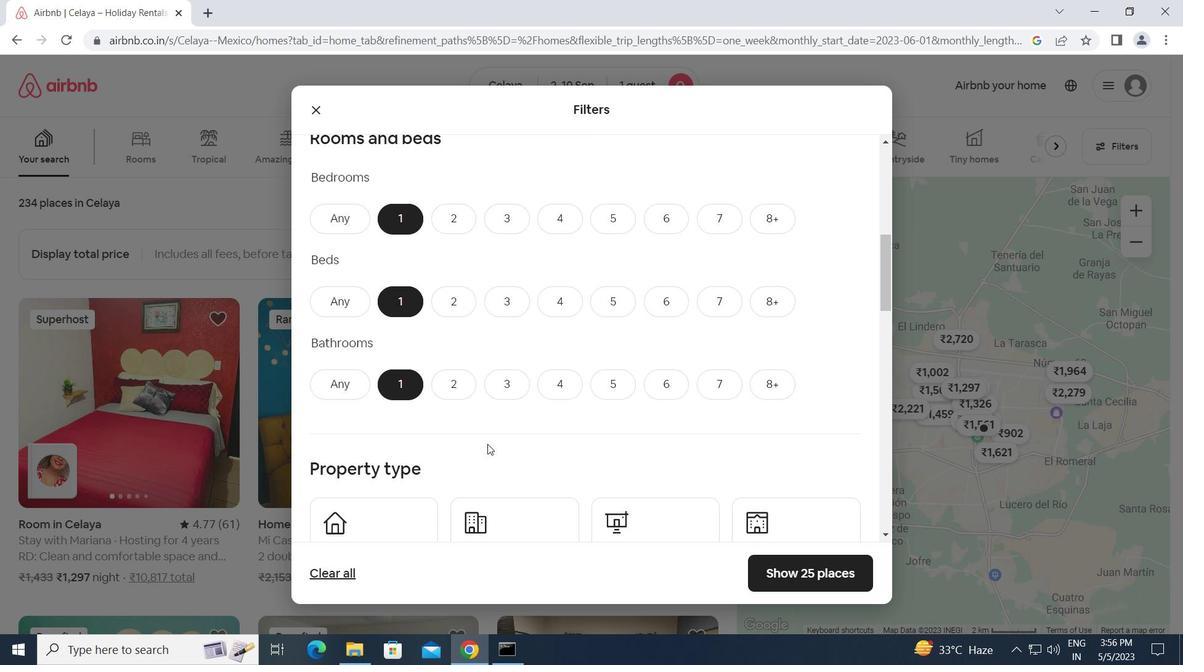 
Action: Mouse moved to (386, 408)
Screenshot: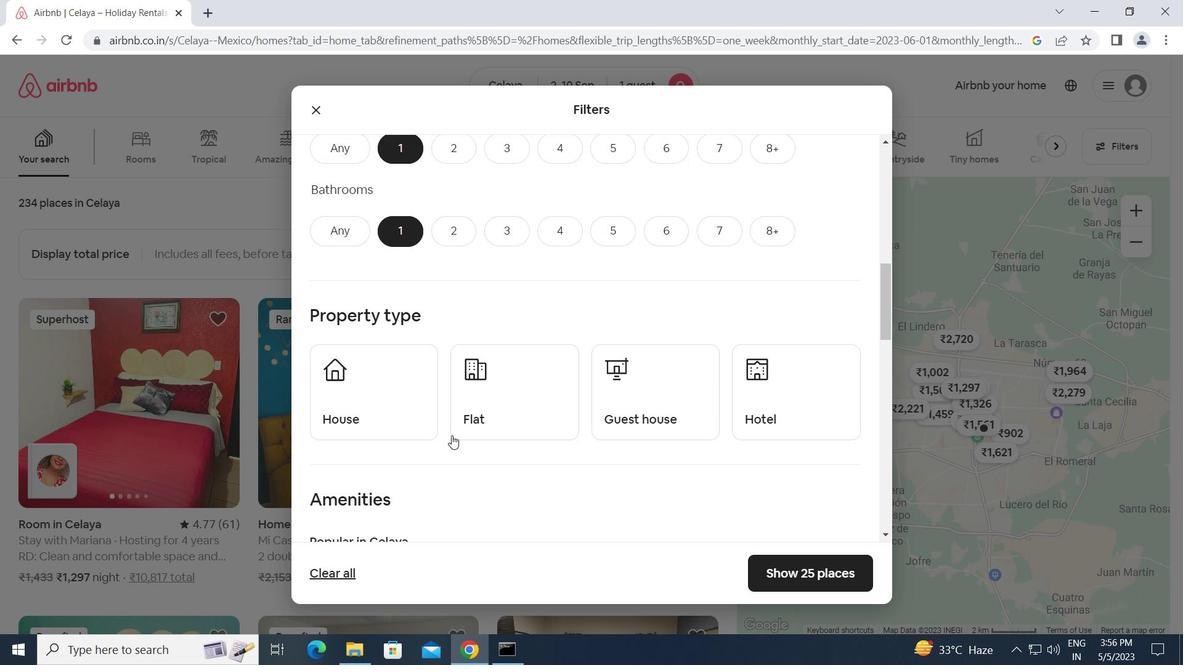 
Action: Mouse pressed left at (386, 408)
Screenshot: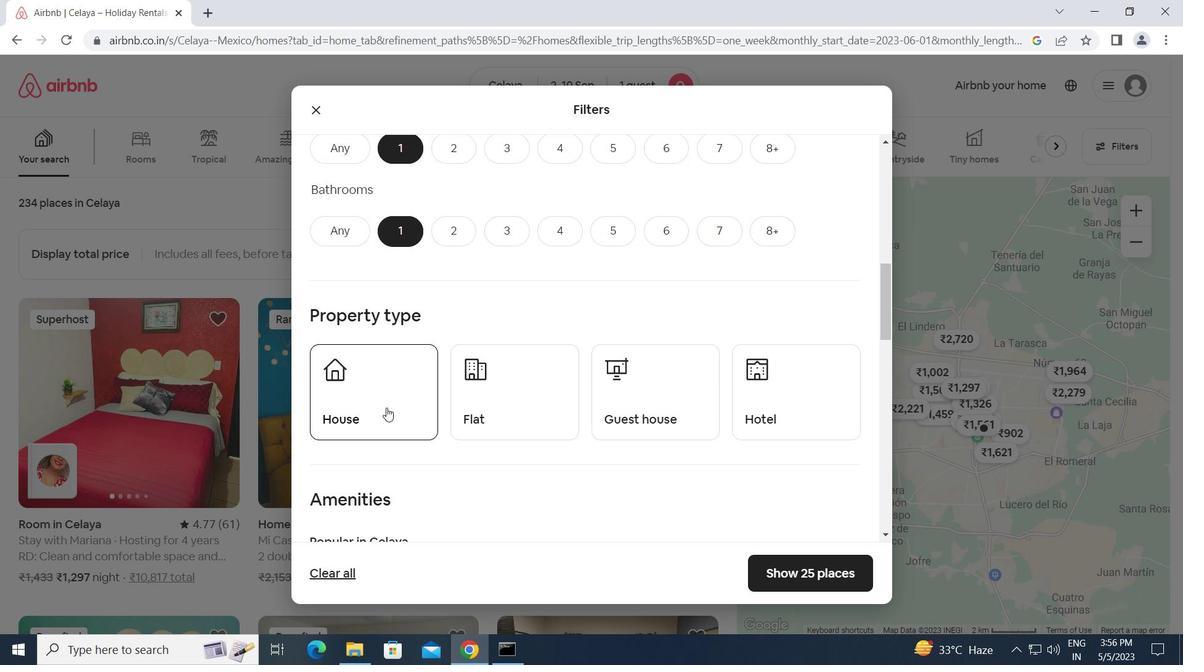 
Action: Mouse moved to (528, 406)
Screenshot: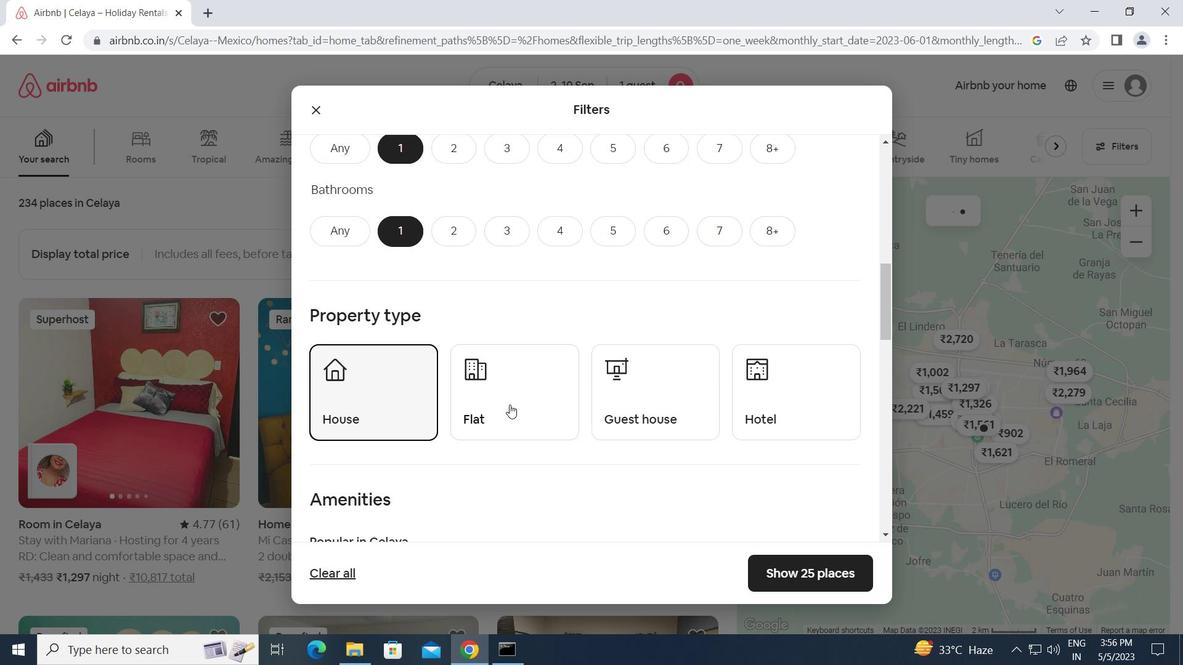 
Action: Mouse pressed left at (528, 406)
Screenshot: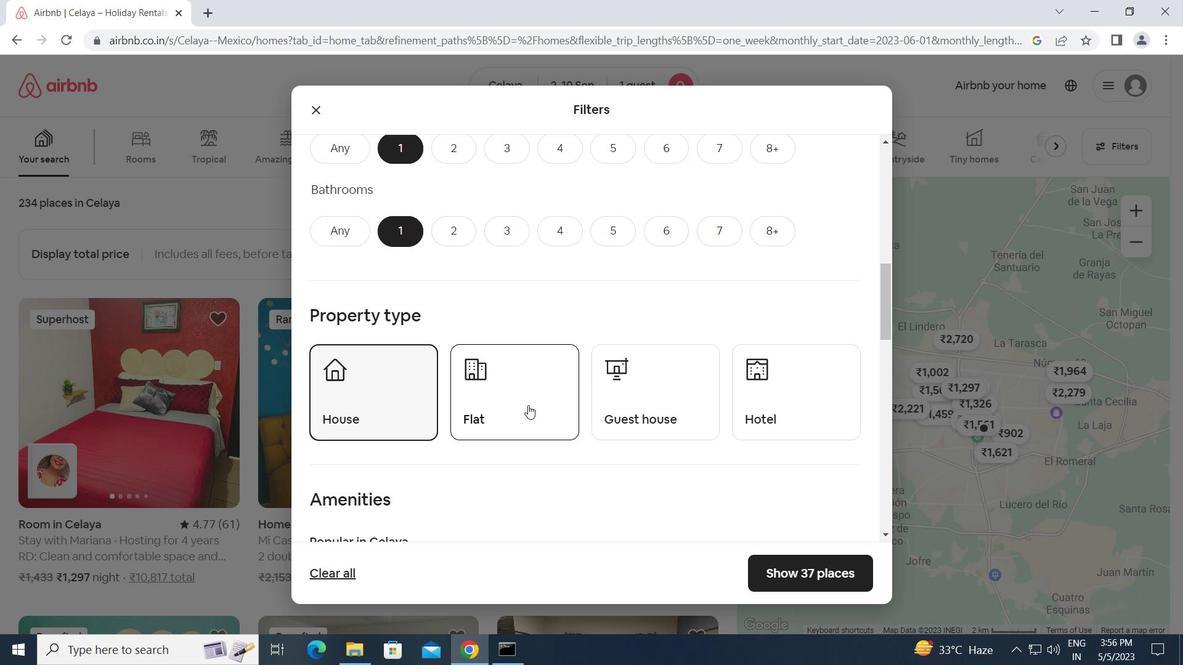 
Action: Mouse moved to (630, 406)
Screenshot: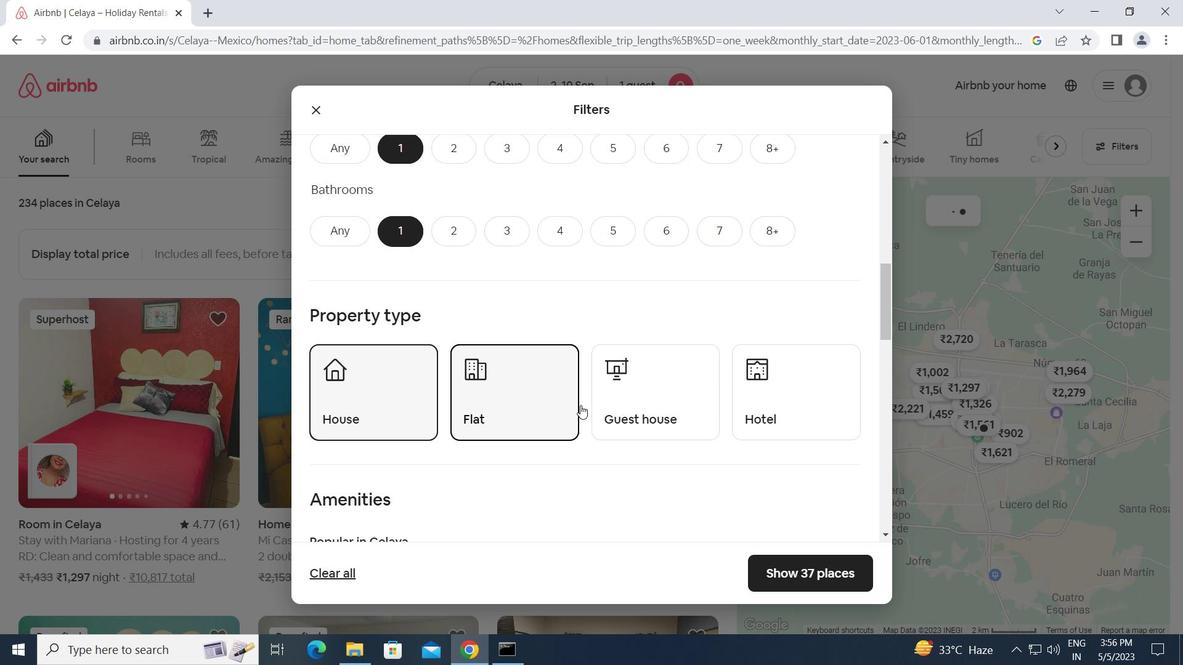 
Action: Mouse pressed left at (630, 406)
Screenshot: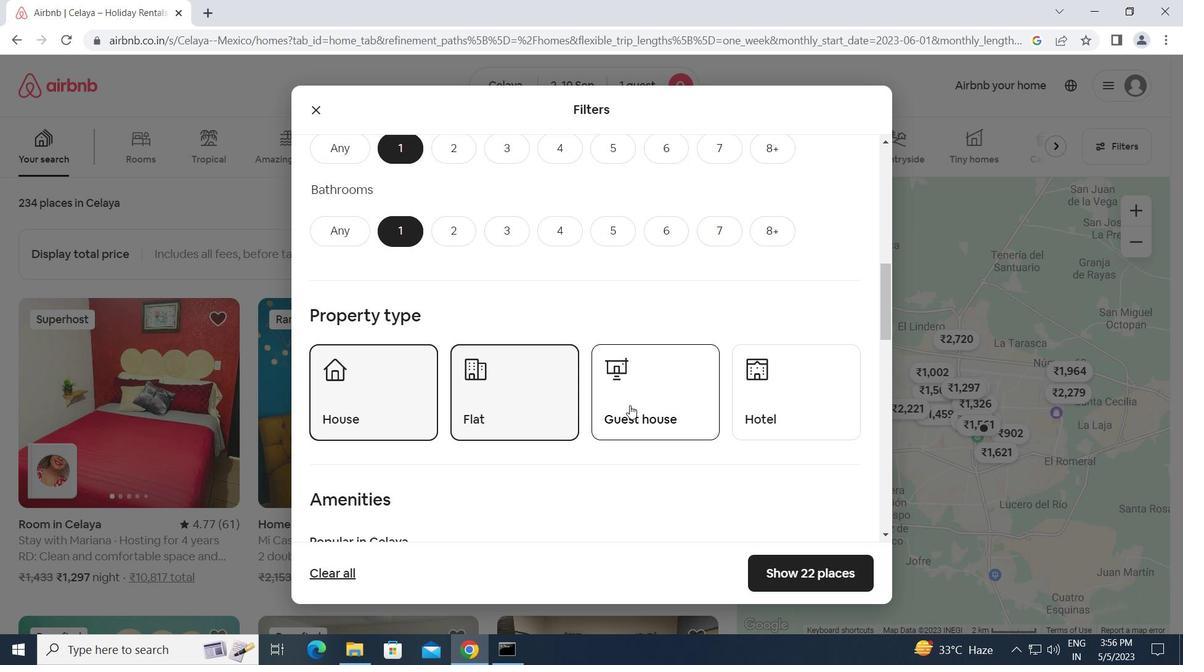 
Action: Mouse moved to (823, 407)
Screenshot: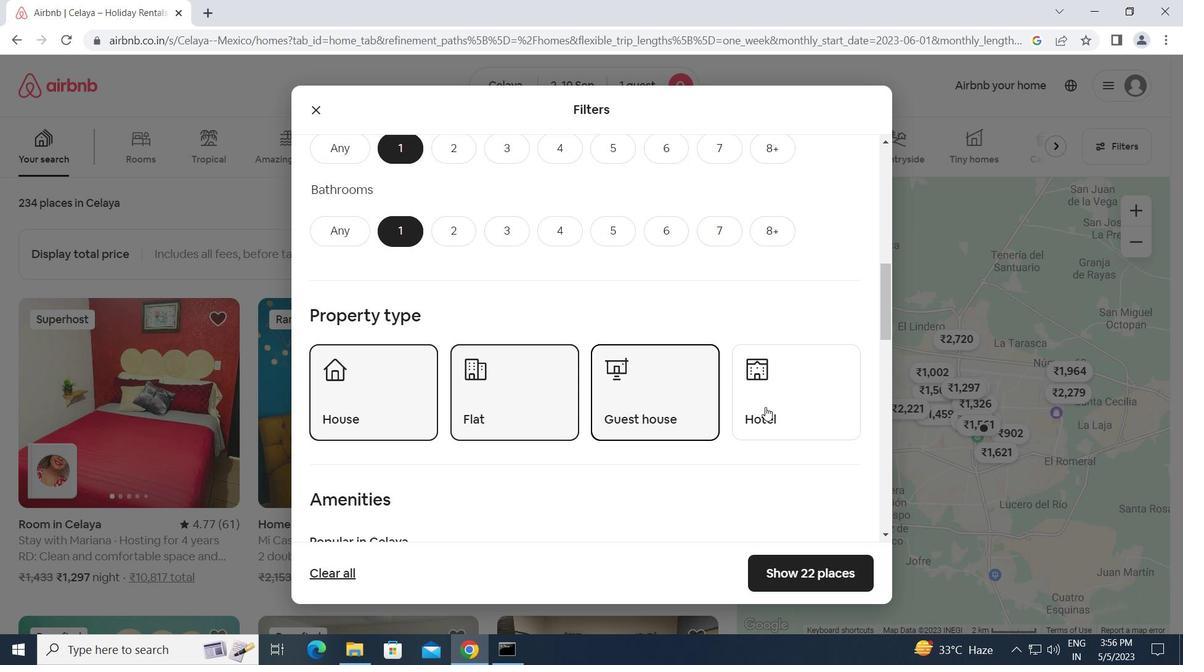 
Action: Mouse pressed left at (823, 407)
Screenshot: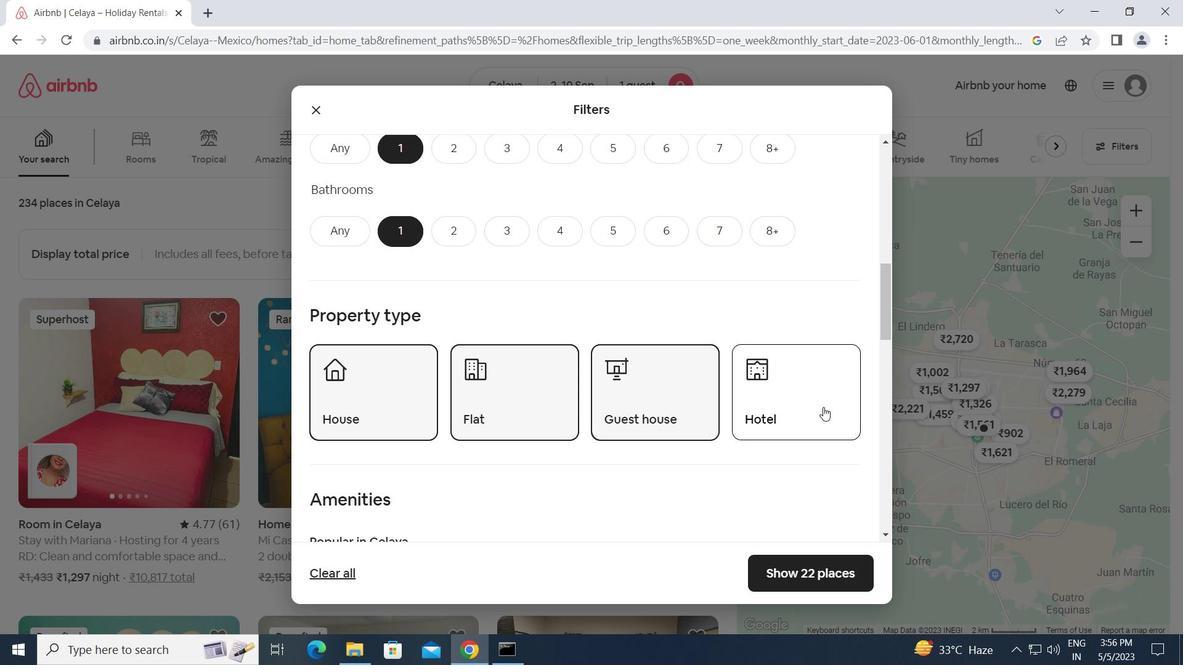 
Action: Mouse moved to (614, 482)
Screenshot: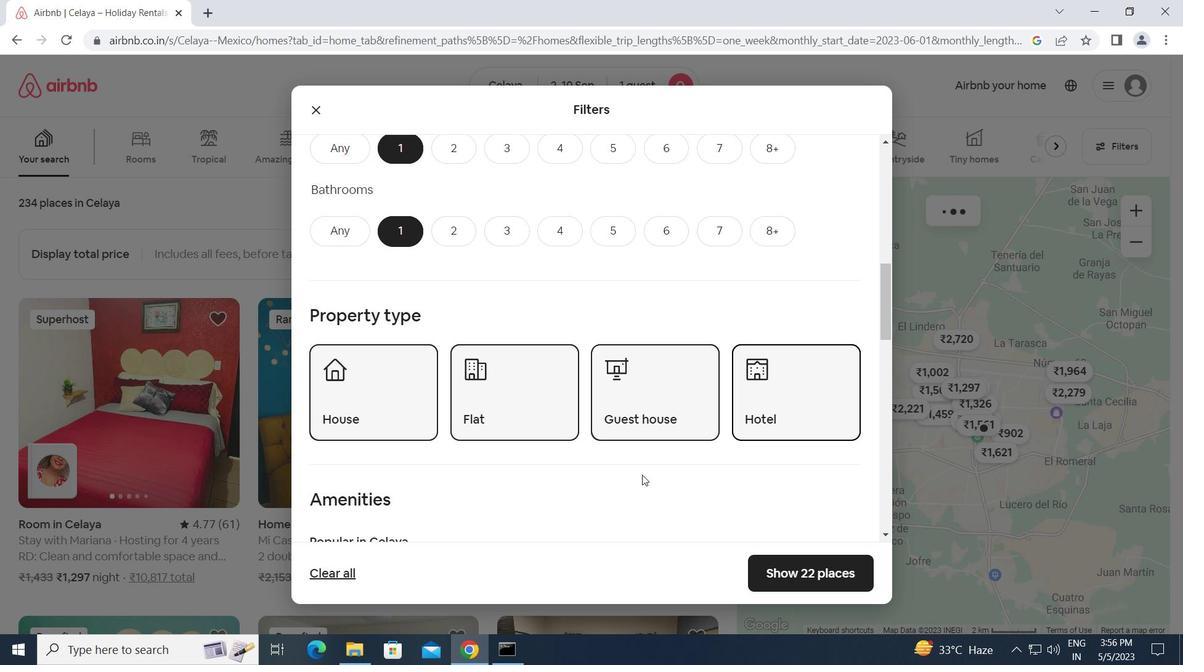 
Action: Mouse scrolled (614, 482) with delta (0, 0)
Screenshot: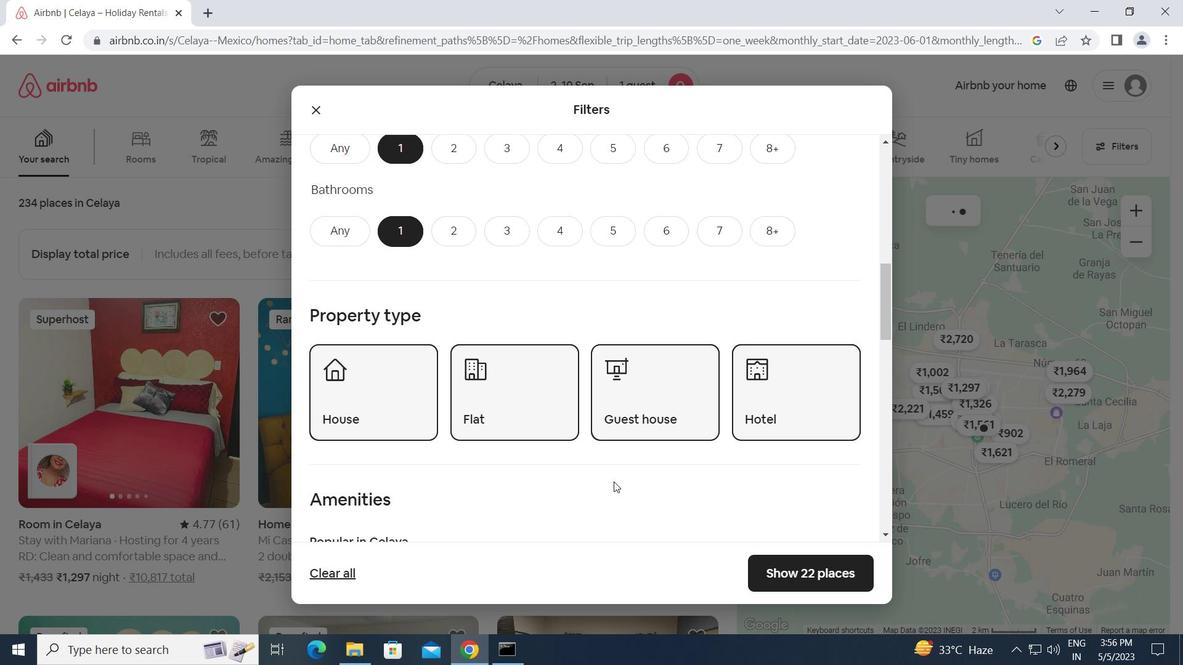 
Action: Mouse scrolled (614, 482) with delta (0, 0)
Screenshot: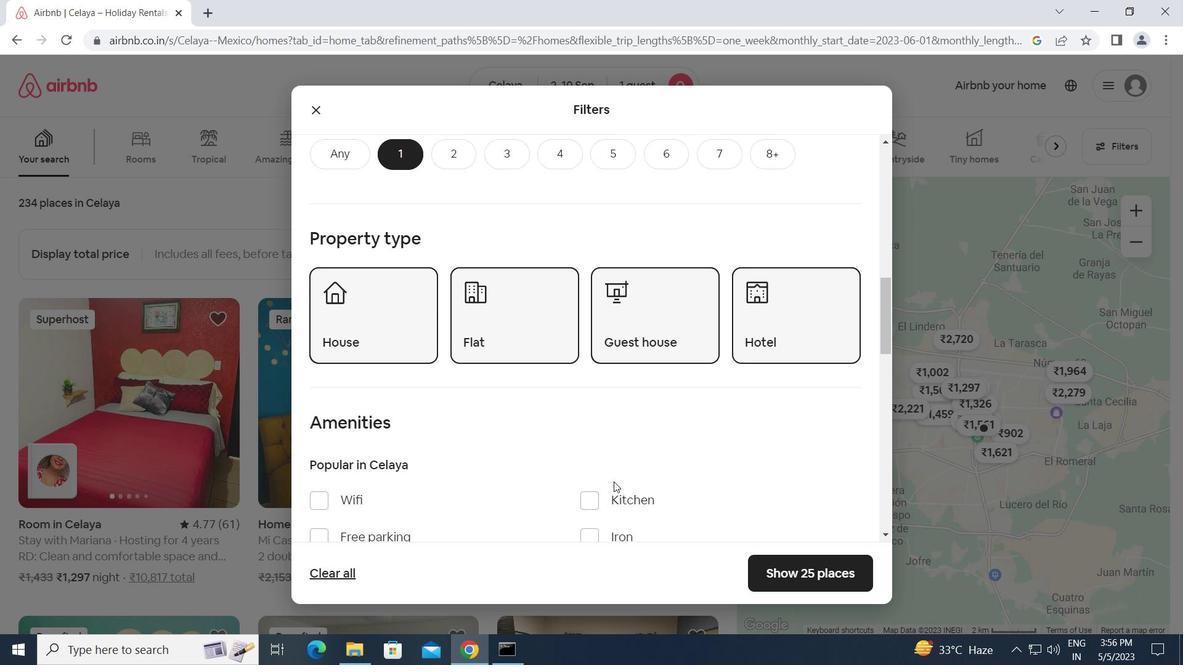 
Action: Mouse scrolled (614, 482) with delta (0, 0)
Screenshot: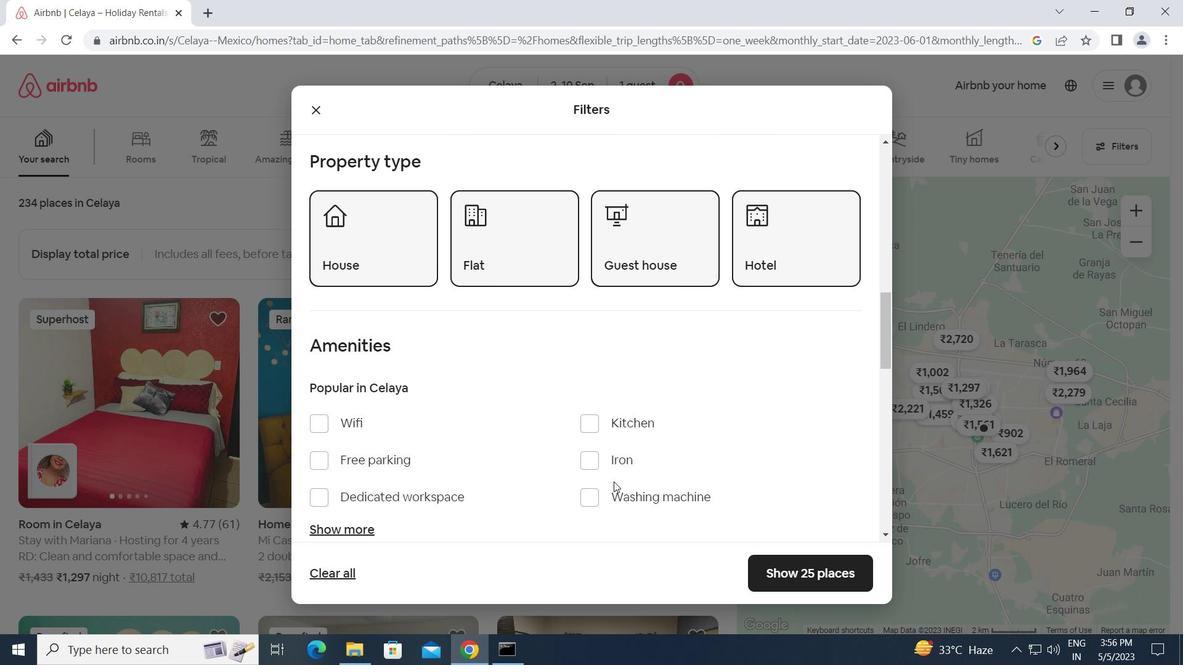 
Action: Mouse scrolled (614, 482) with delta (0, 0)
Screenshot: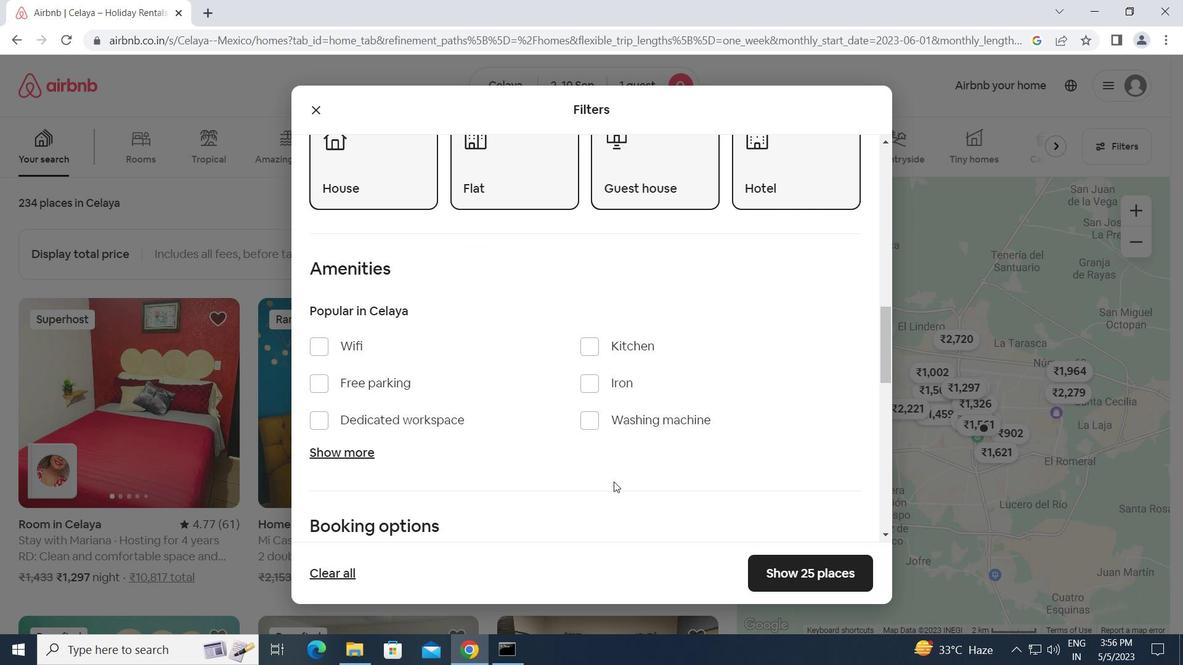 
Action: Mouse scrolled (614, 482) with delta (0, 0)
Screenshot: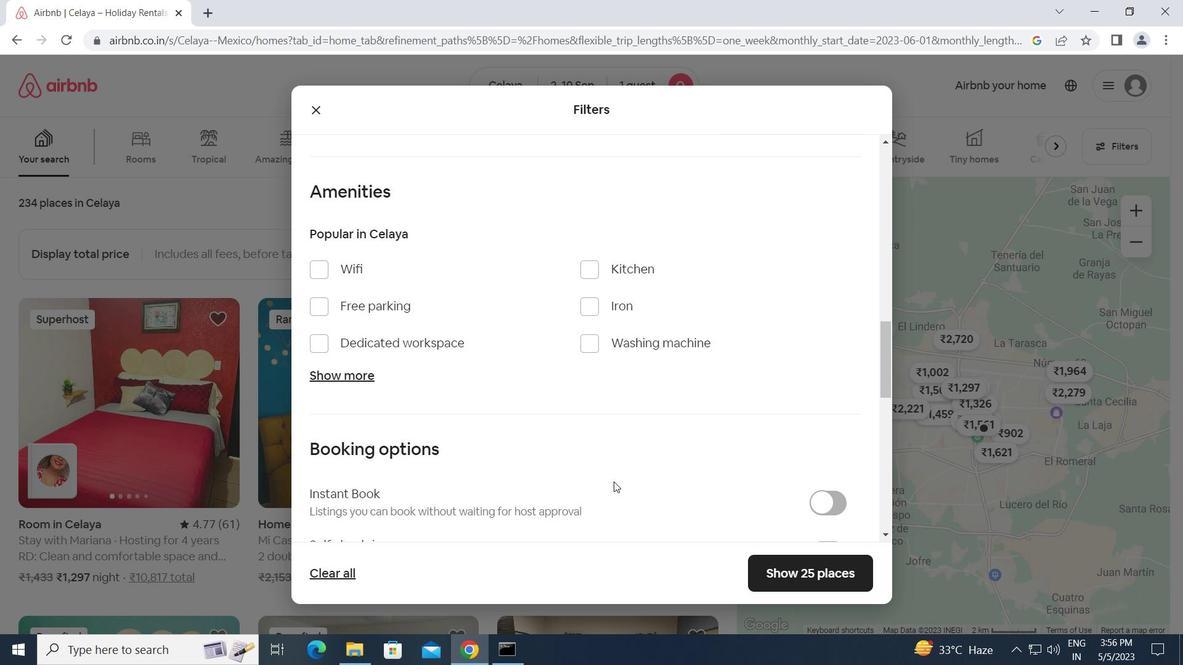 
Action: Mouse scrolled (614, 482) with delta (0, 0)
Screenshot: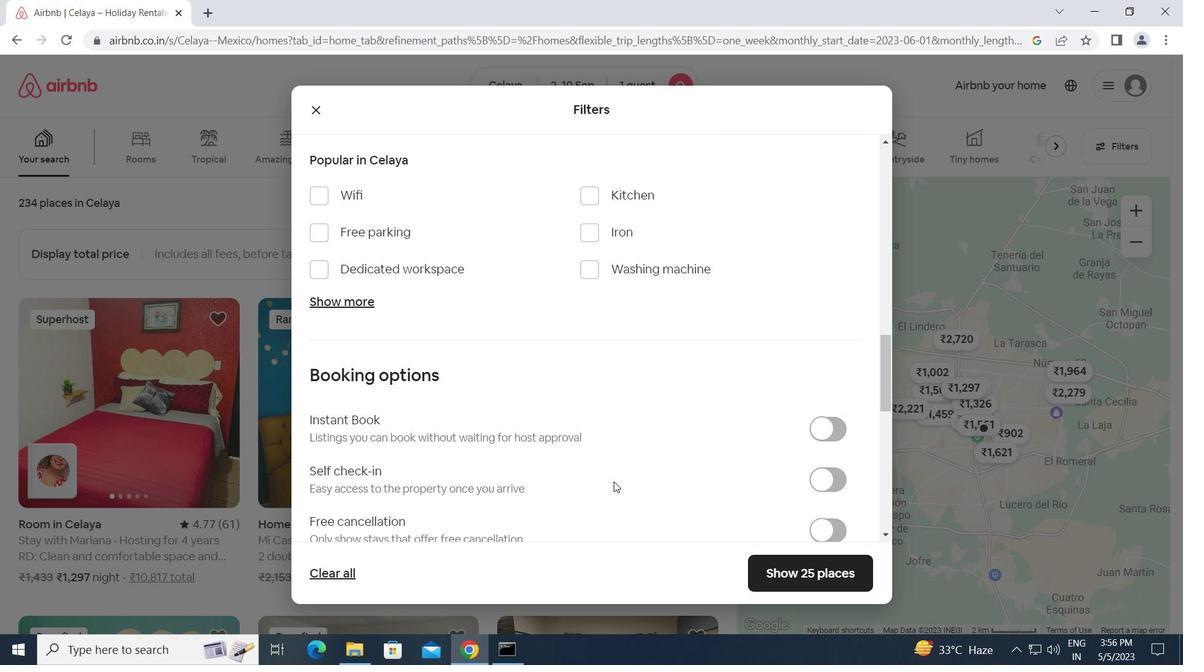 
Action: Mouse moved to (816, 396)
Screenshot: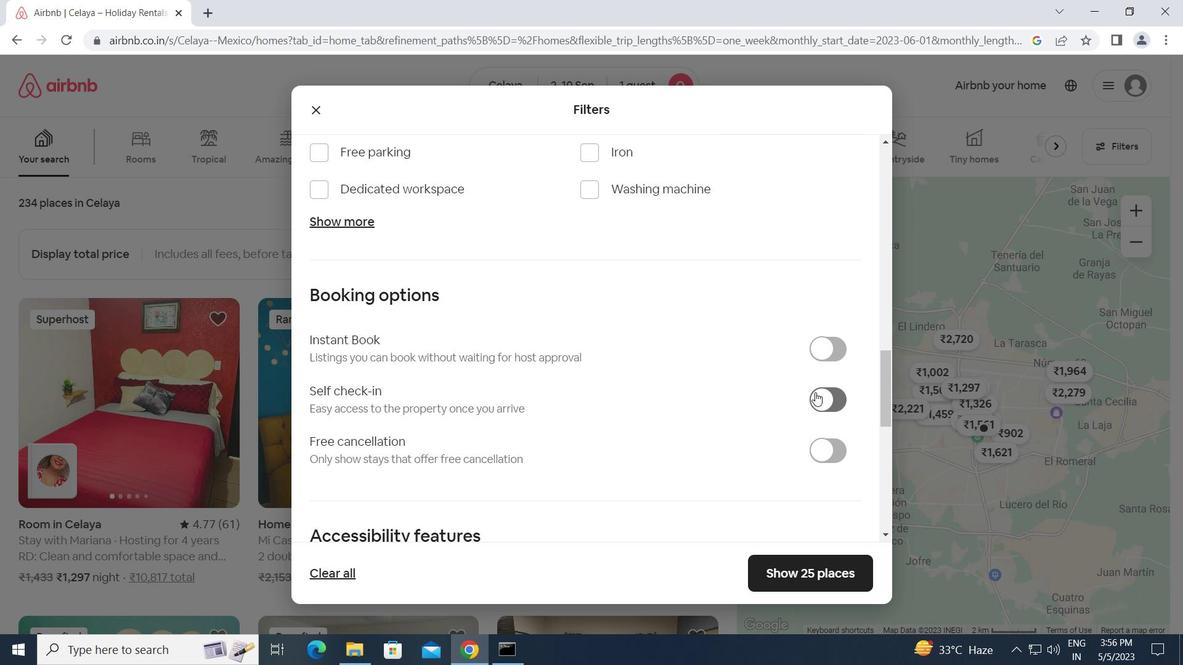 
Action: Mouse pressed left at (816, 396)
Screenshot: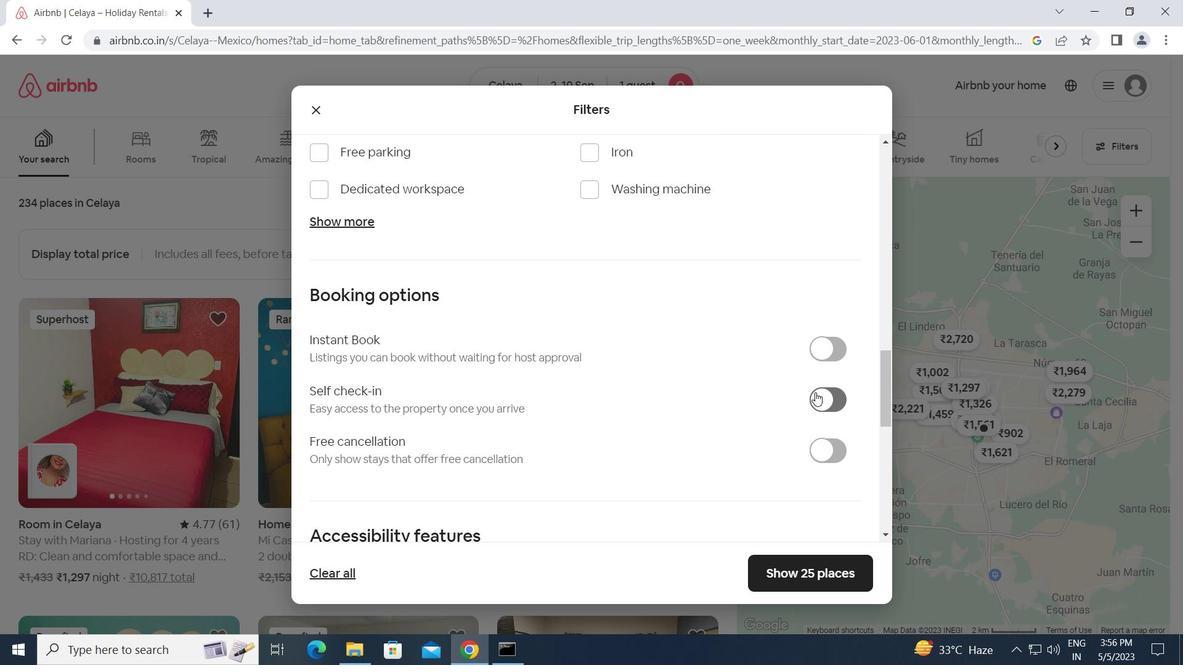 
Action: Mouse moved to (631, 414)
Screenshot: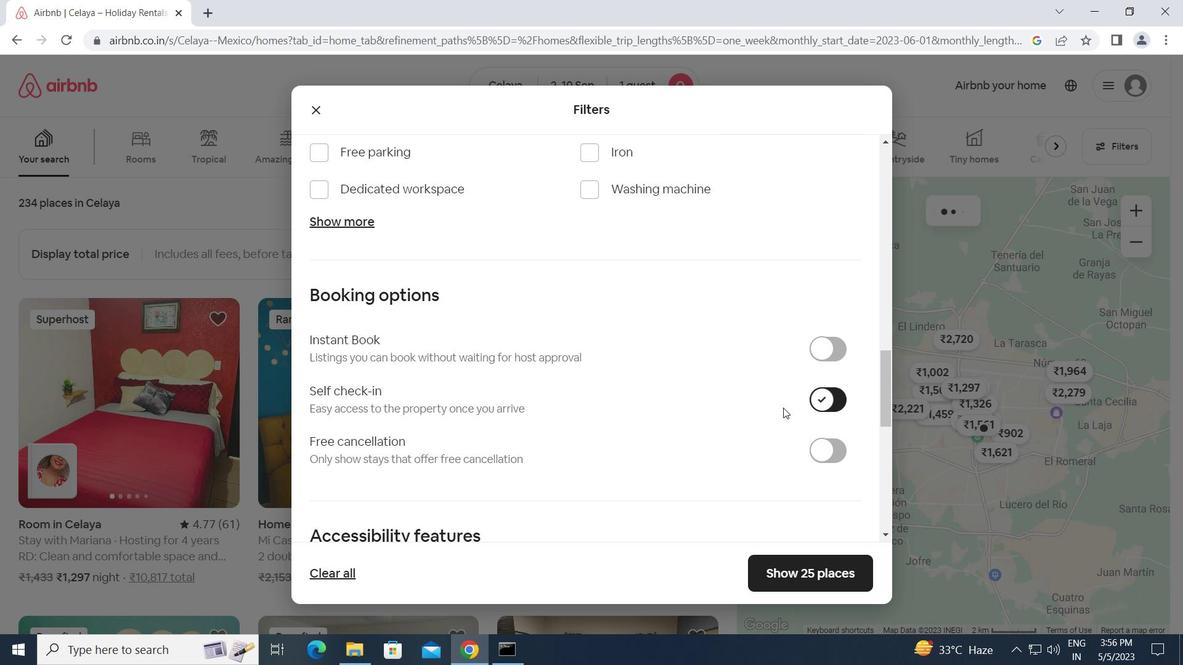 
Action: Mouse scrolled (631, 413) with delta (0, 0)
Screenshot: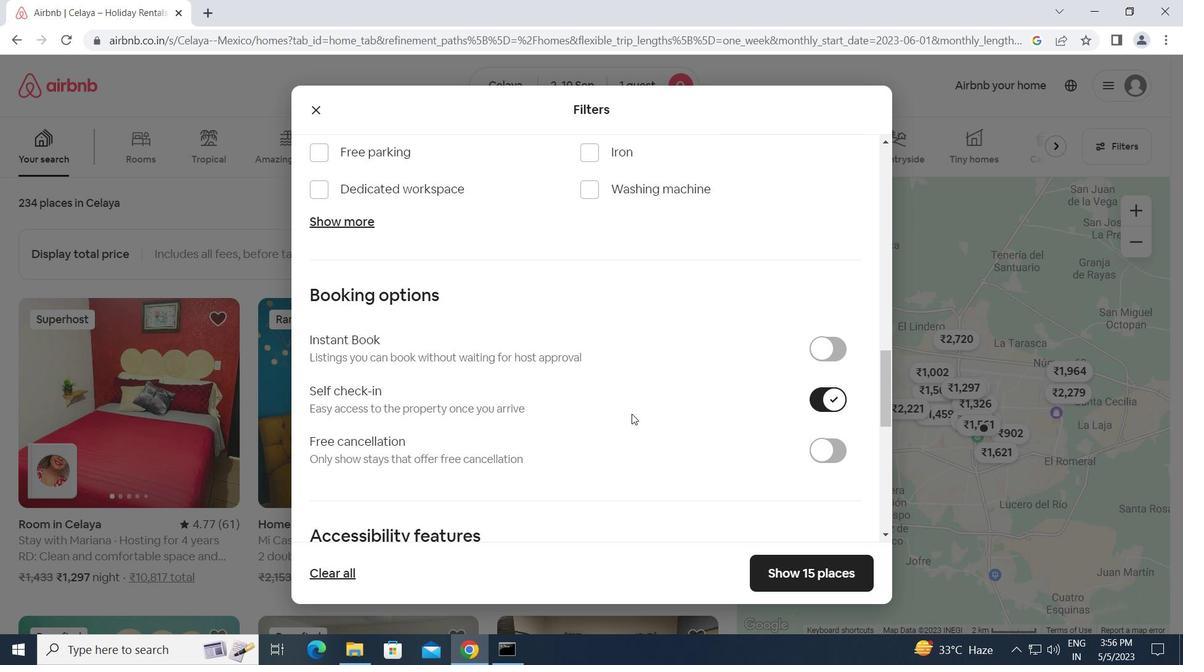 
Action: Mouse scrolled (631, 413) with delta (0, 0)
Screenshot: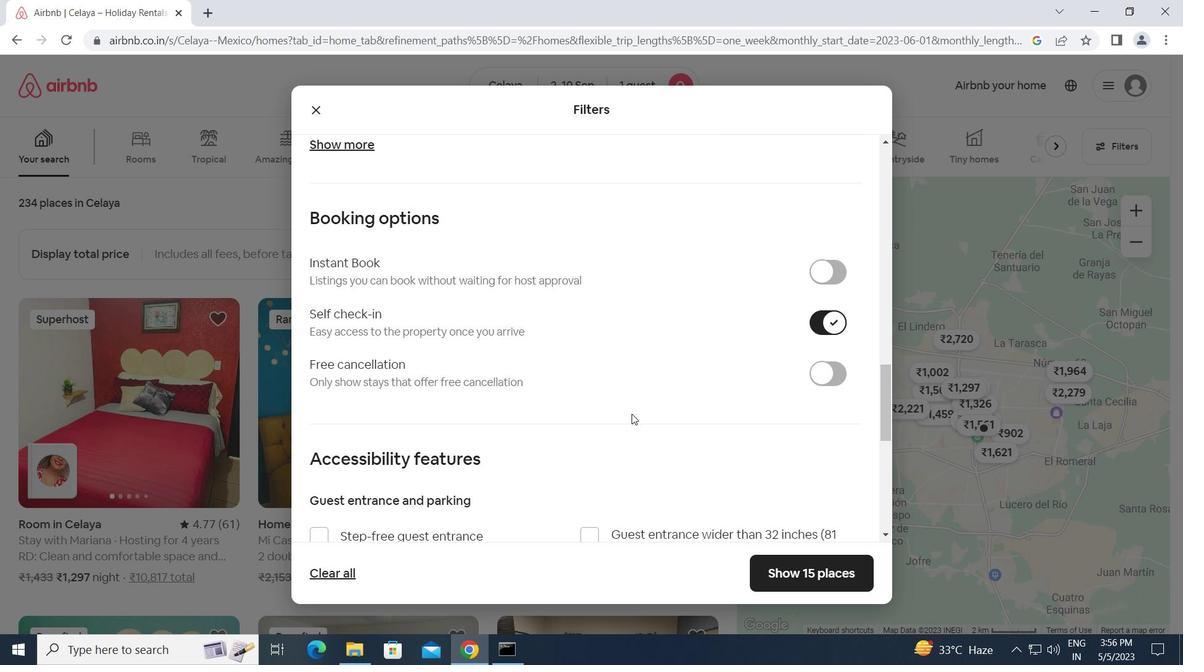 
Action: Mouse scrolled (631, 413) with delta (0, 0)
Screenshot: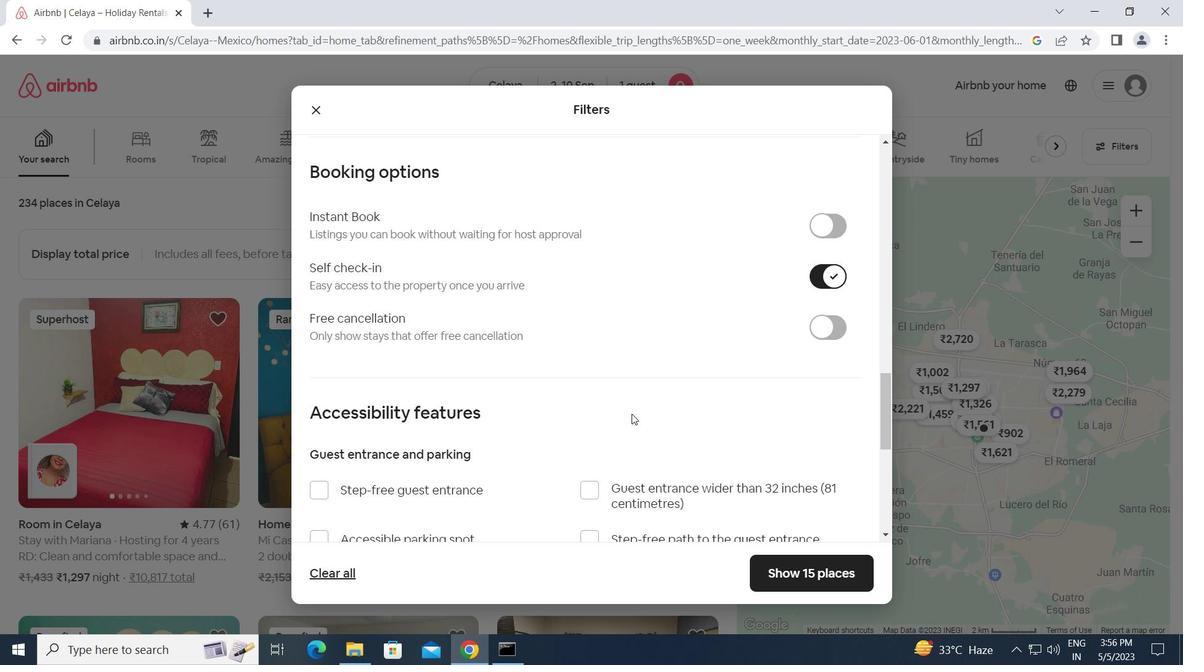 
Action: Mouse scrolled (631, 413) with delta (0, 0)
Screenshot: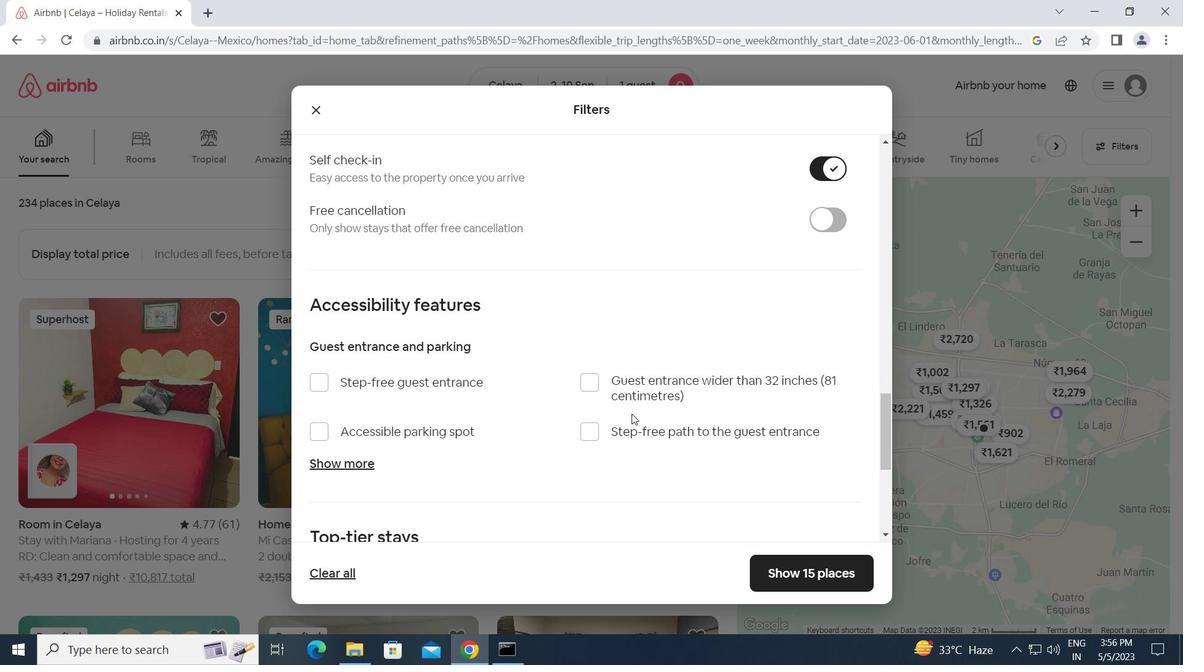 
Action: Mouse scrolled (631, 413) with delta (0, 0)
Screenshot: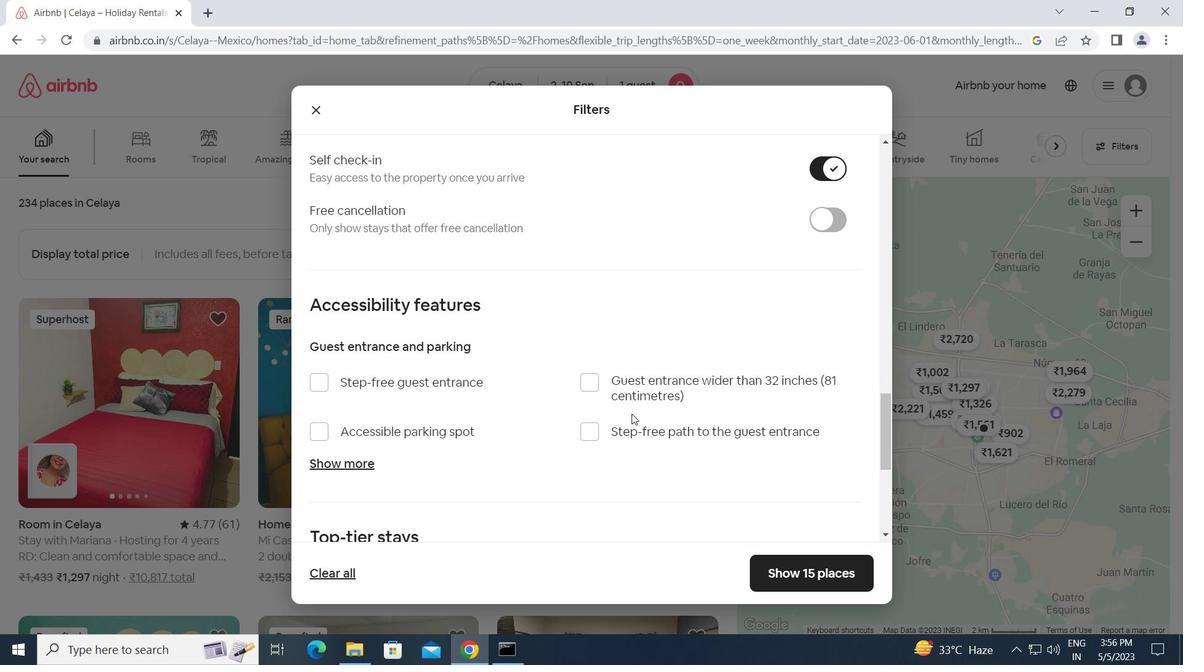 
Action: Mouse scrolled (631, 413) with delta (0, 0)
Screenshot: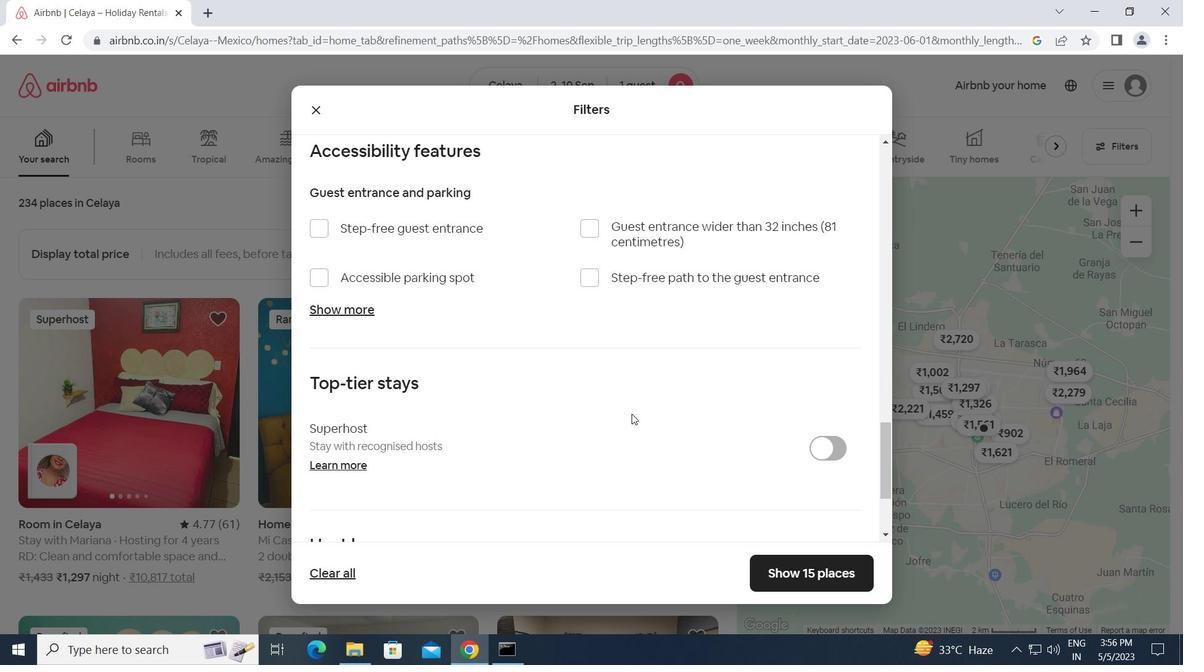 
Action: Mouse scrolled (631, 413) with delta (0, 0)
Screenshot: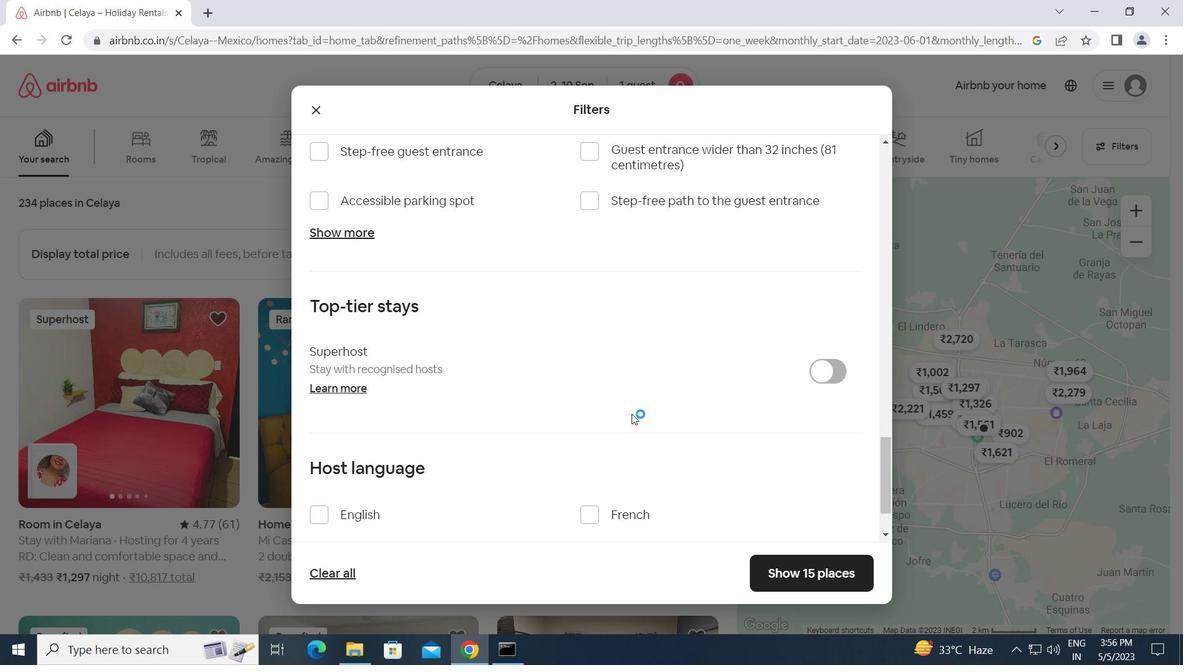 
Action: Mouse scrolled (631, 413) with delta (0, 0)
Screenshot: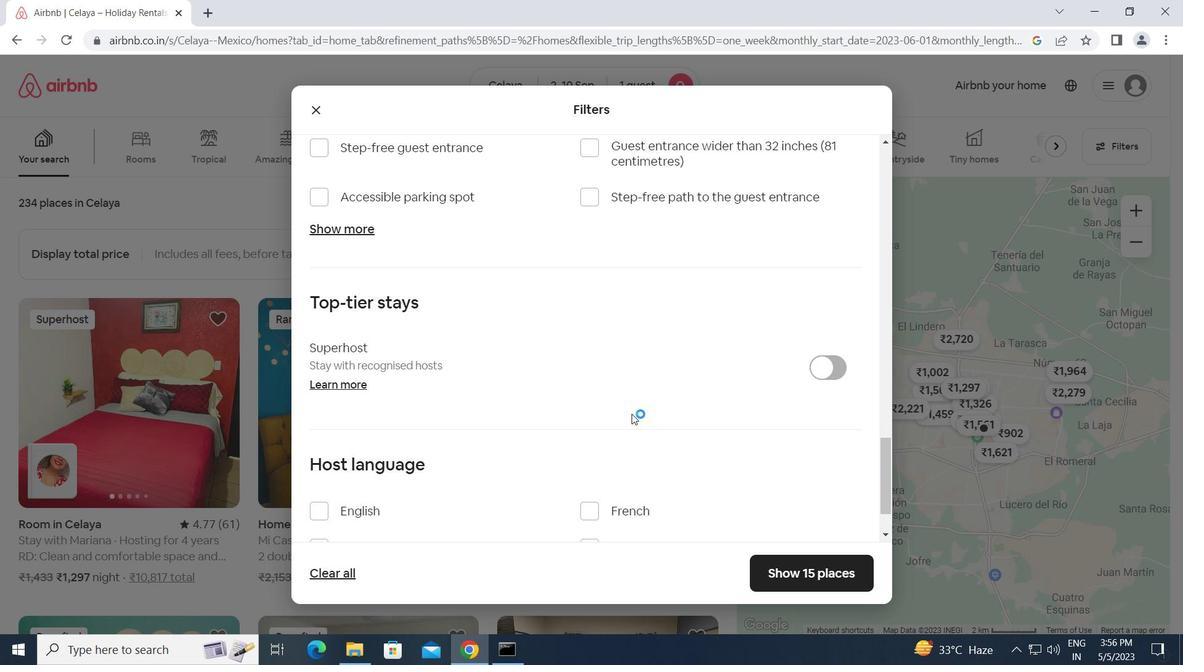 
Action: Mouse moved to (321, 436)
Screenshot: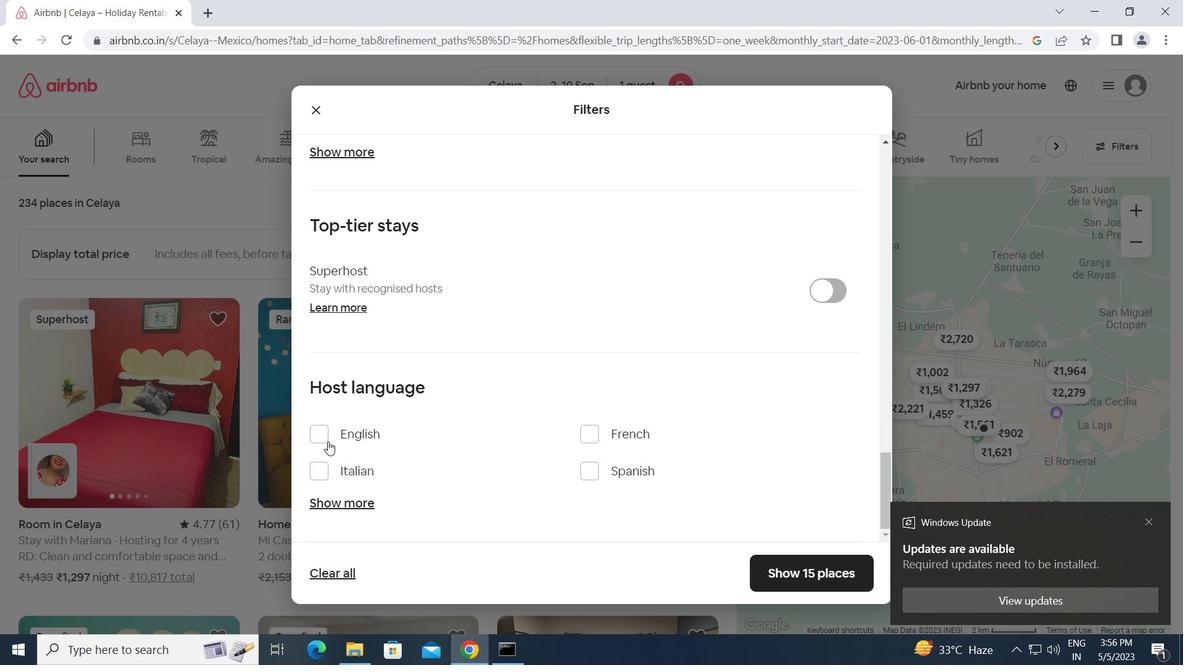 
Action: Mouse pressed left at (321, 436)
Screenshot: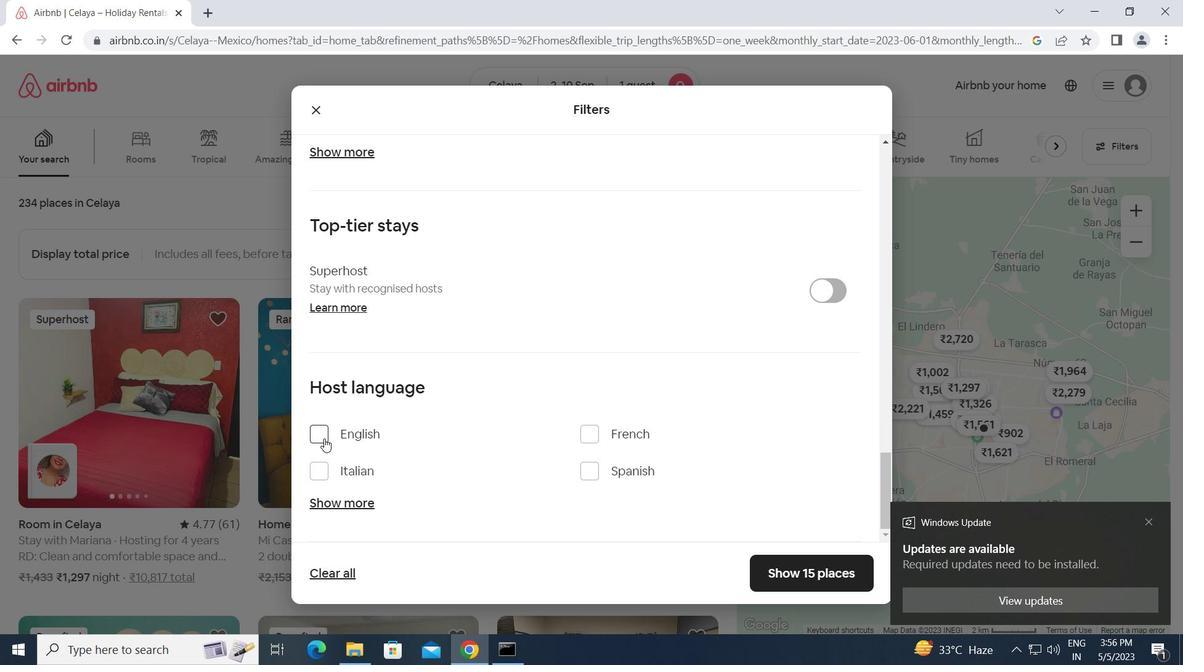 
Action: Mouse moved to (791, 570)
Screenshot: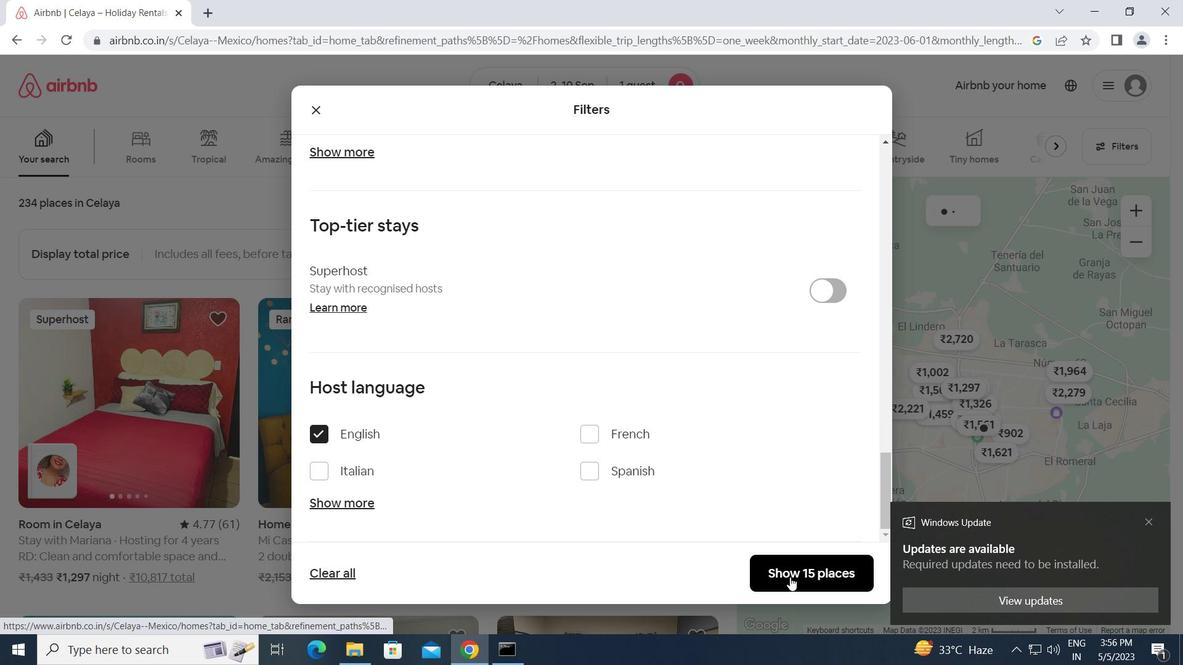
Action: Mouse pressed left at (791, 570)
Screenshot: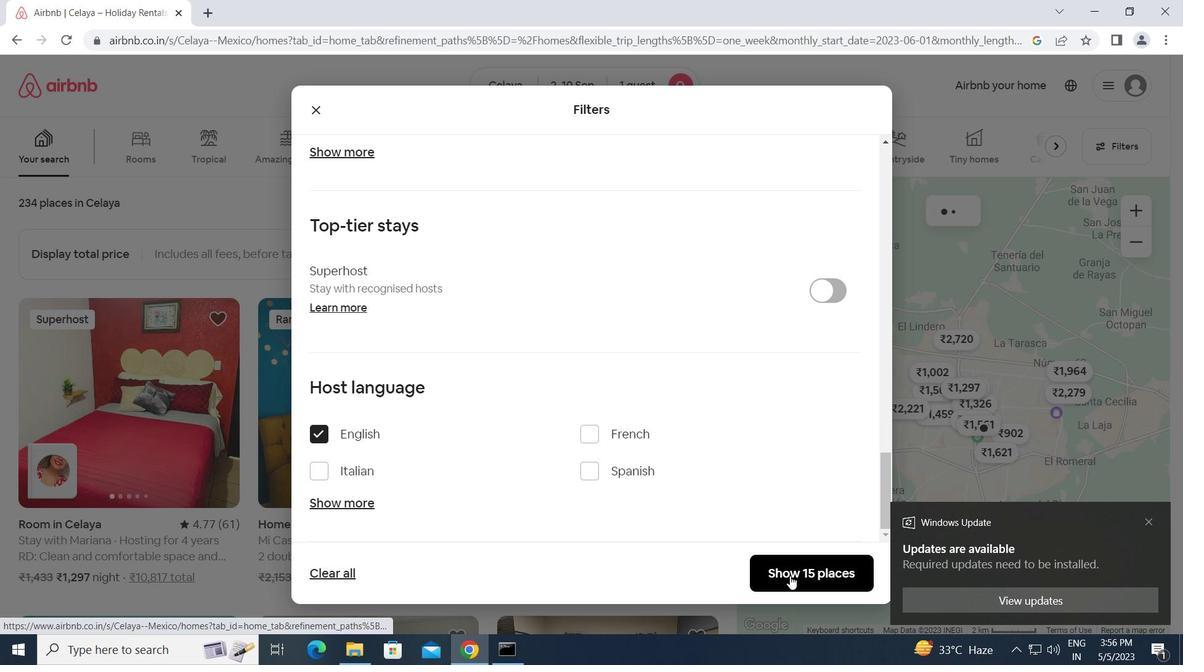 
Action: Mouse moved to (791, 570)
Screenshot: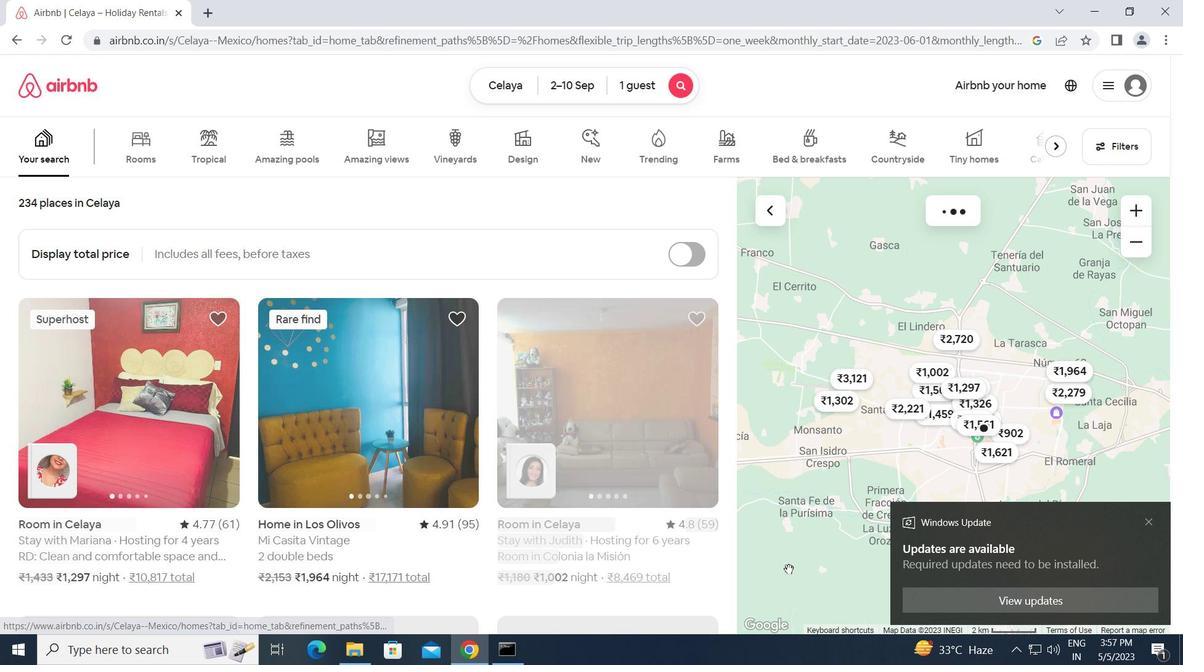 
